 Task: Look for space in Southchase, United States from 5th September, 2023 to 13th September, 2023 for 6 adults in price range Rs.15000 to Rs.20000. Place can be entire place with 3 bedrooms having 3 beds and 3 bathrooms. Property type can be house, flat, guest house. Booking option can be shelf check-in. Required host language is English.
Action: Mouse pressed left at (486, 100)
Screenshot: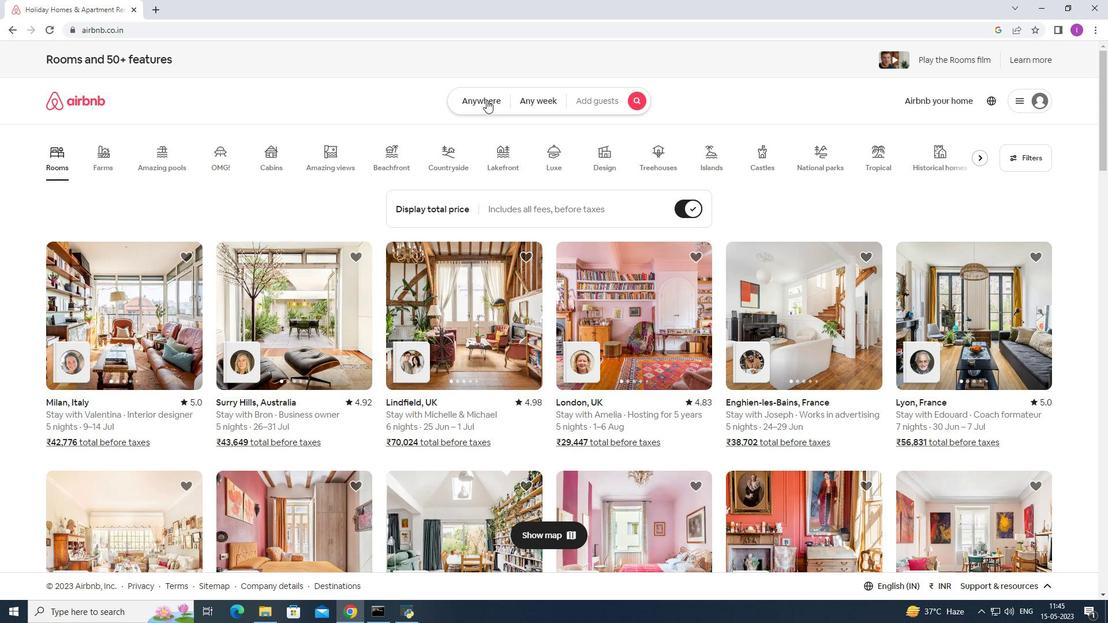 
Action: Mouse moved to (381, 149)
Screenshot: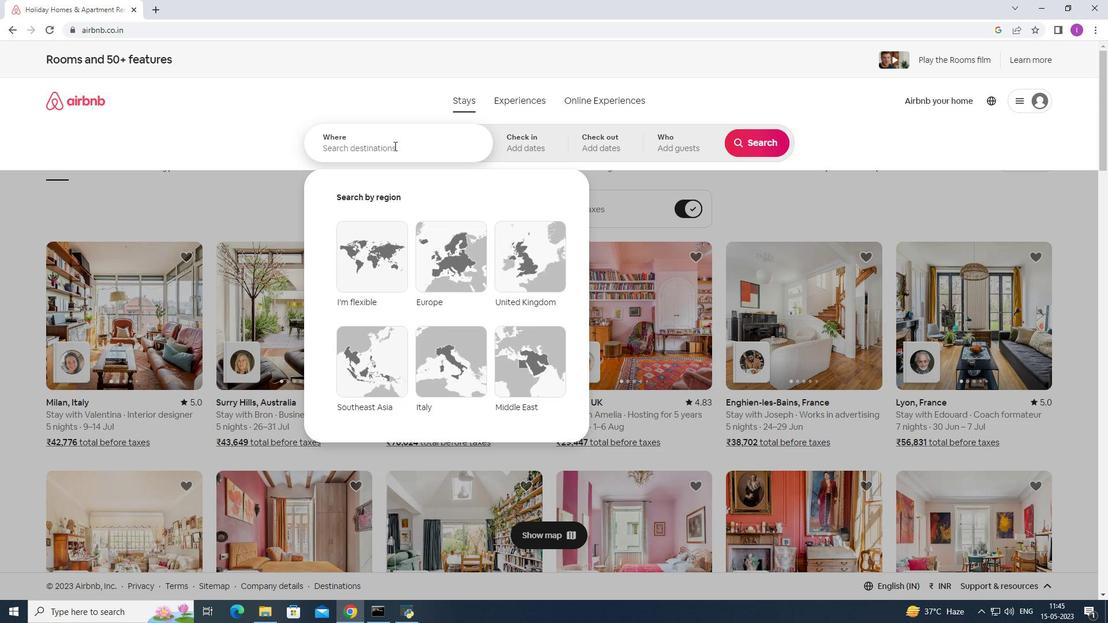 
Action: Mouse pressed left at (381, 149)
Screenshot: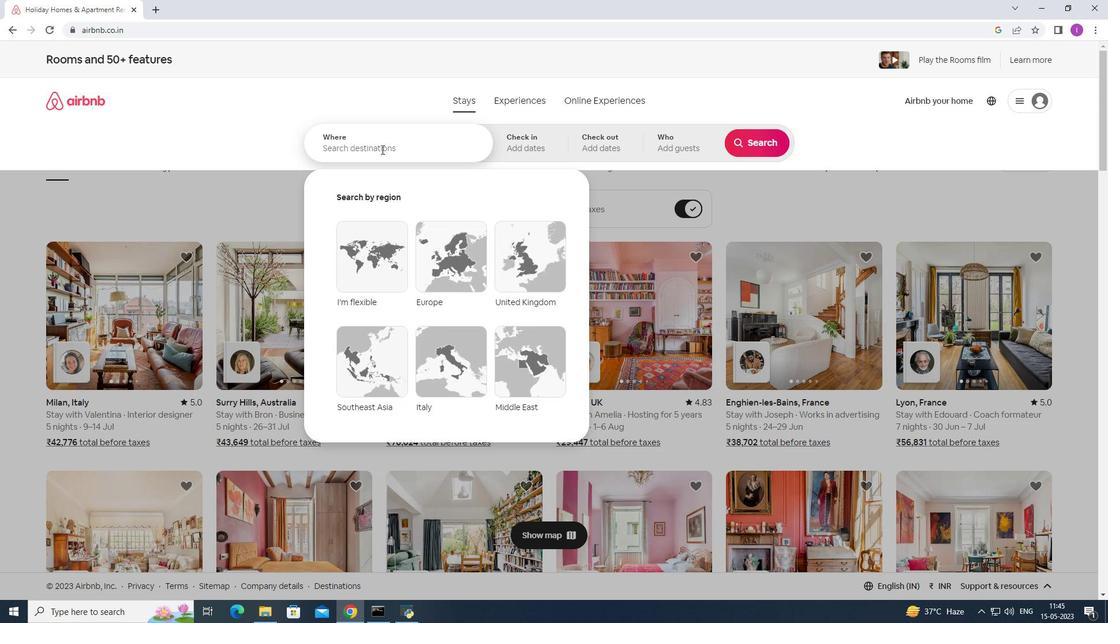 
Action: Mouse moved to (381, 150)
Screenshot: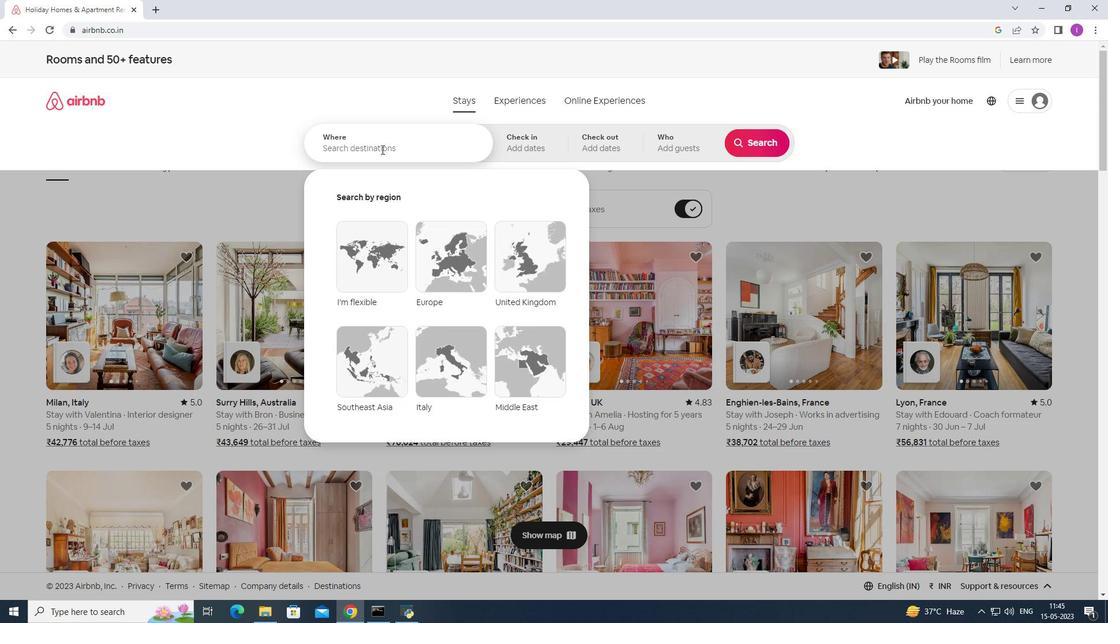 
Action: Key pressed <Key.shift>Southchasee<Key.backspace>,<Key.shift>United<Key.space>states
Screenshot: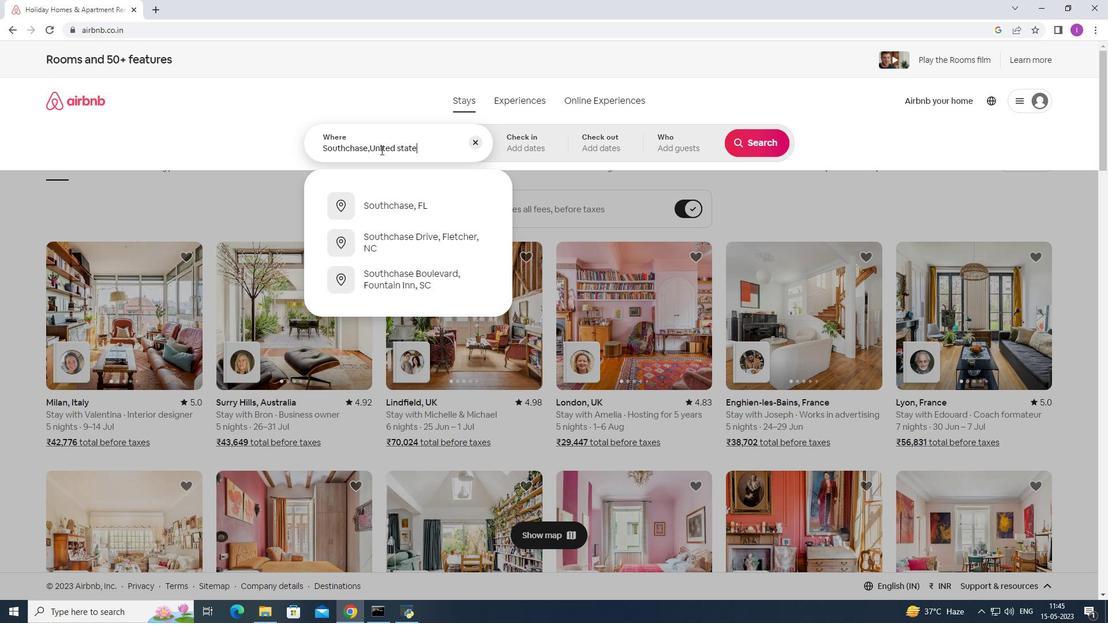 
Action: Mouse moved to (551, 152)
Screenshot: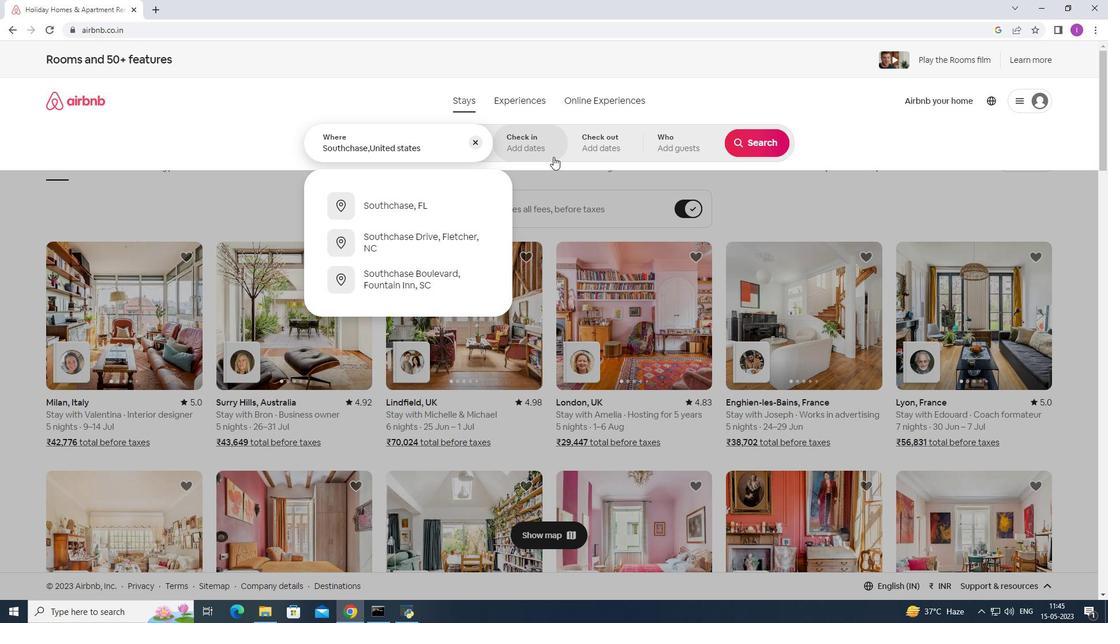
Action: Mouse pressed left at (551, 152)
Screenshot: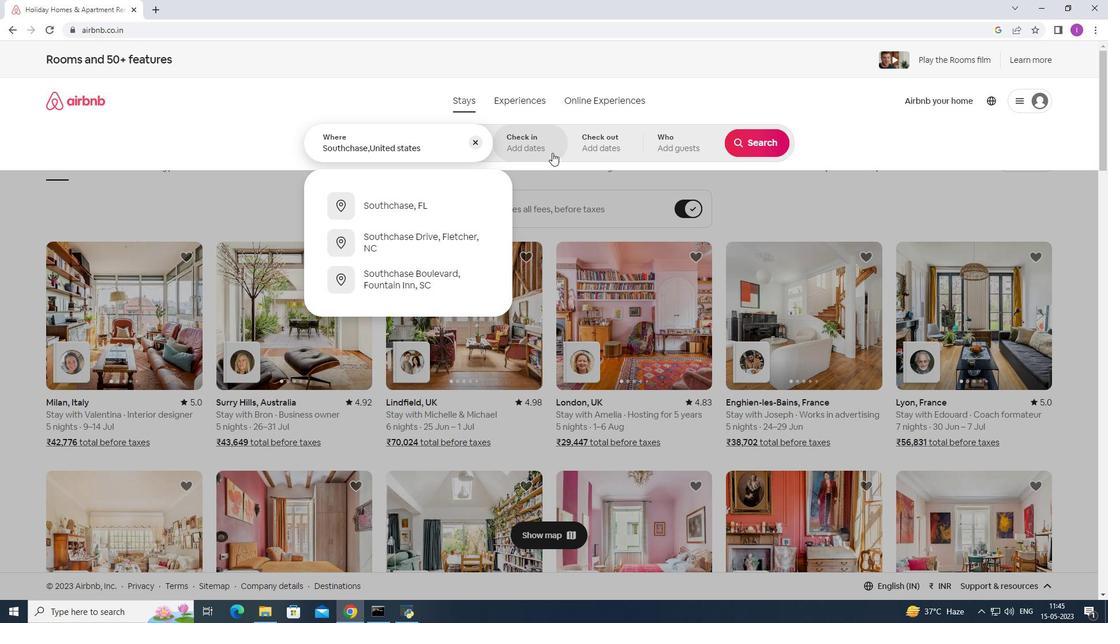 
Action: Mouse moved to (751, 235)
Screenshot: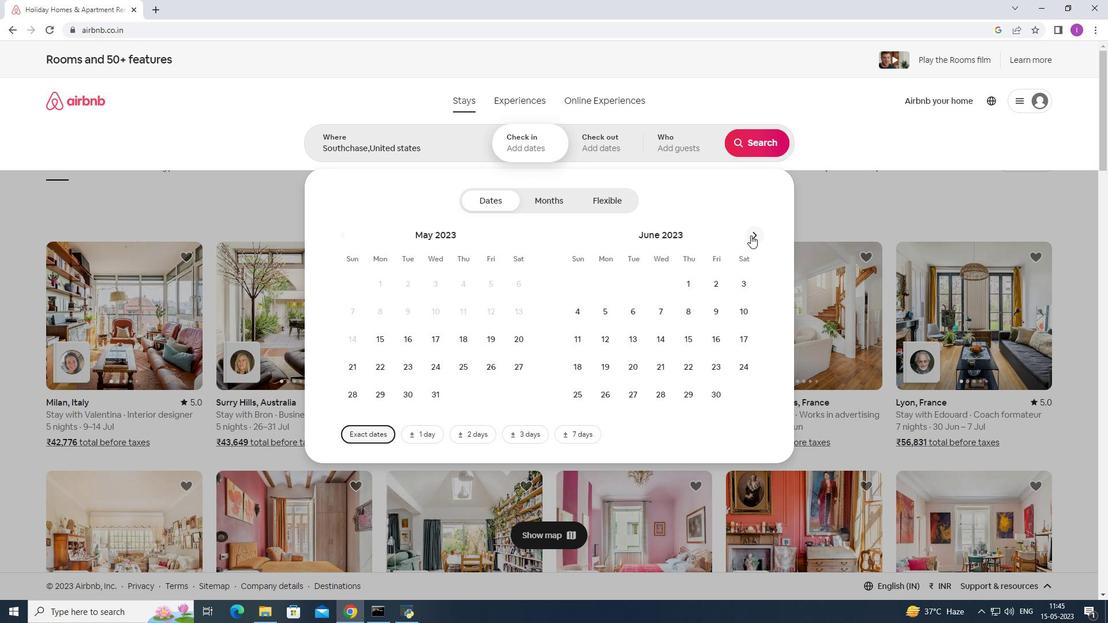 
Action: Mouse pressed left at (751, 235)
Screenshot: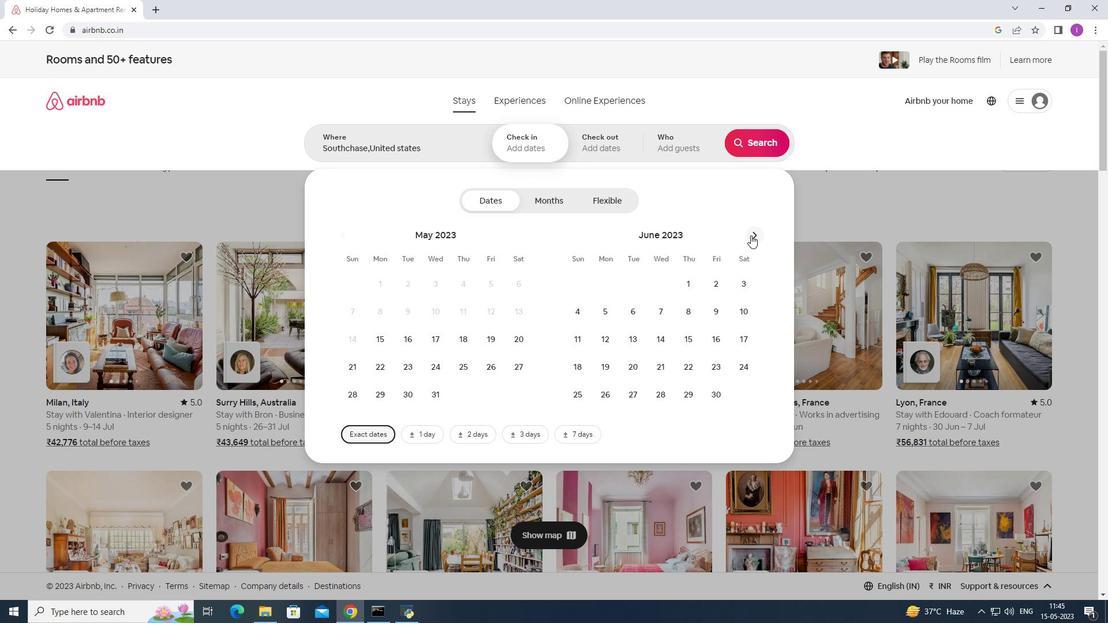 
Action: Mouse moved to (751, 235)
Screenshot: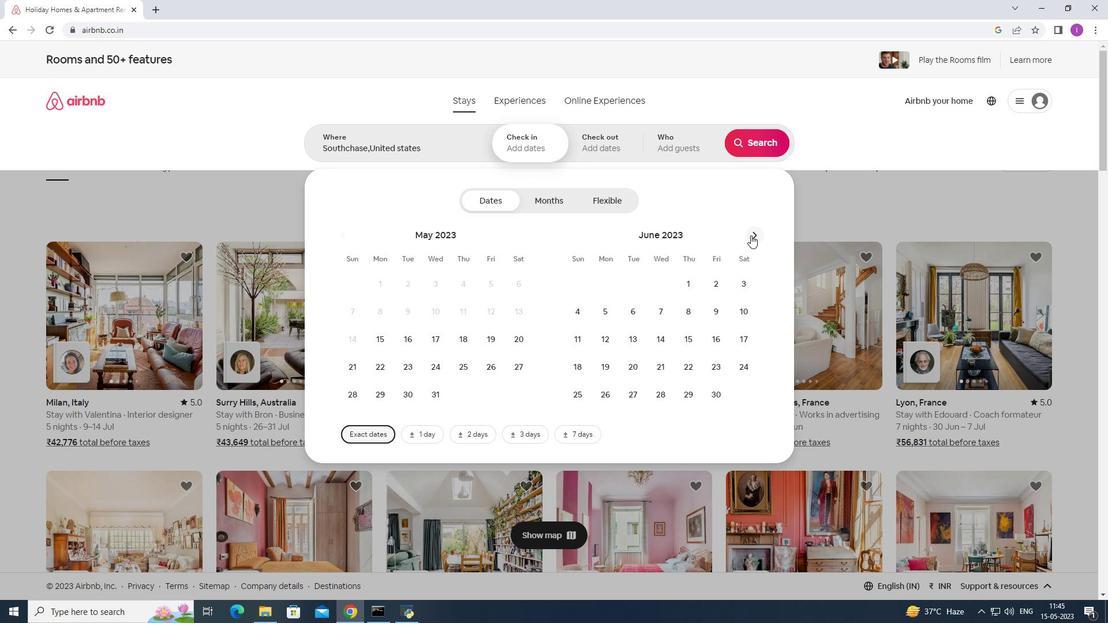 
Action: Mouse pressed left at (751, 235)
Screenshot: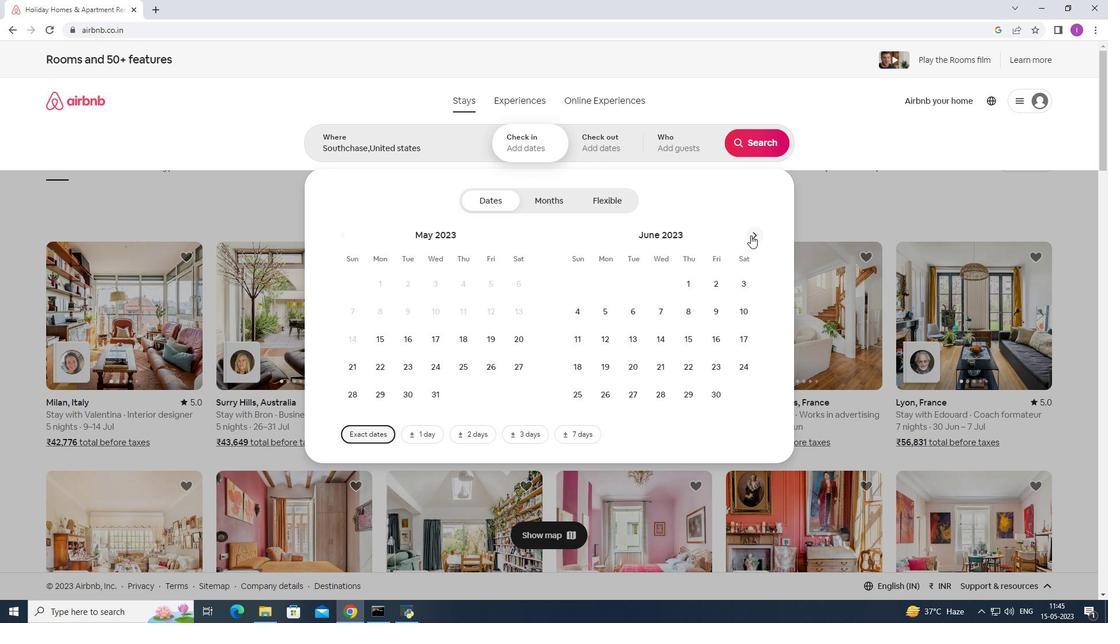 
Action: Mouse pressed left at (751, 235)
Screenshot: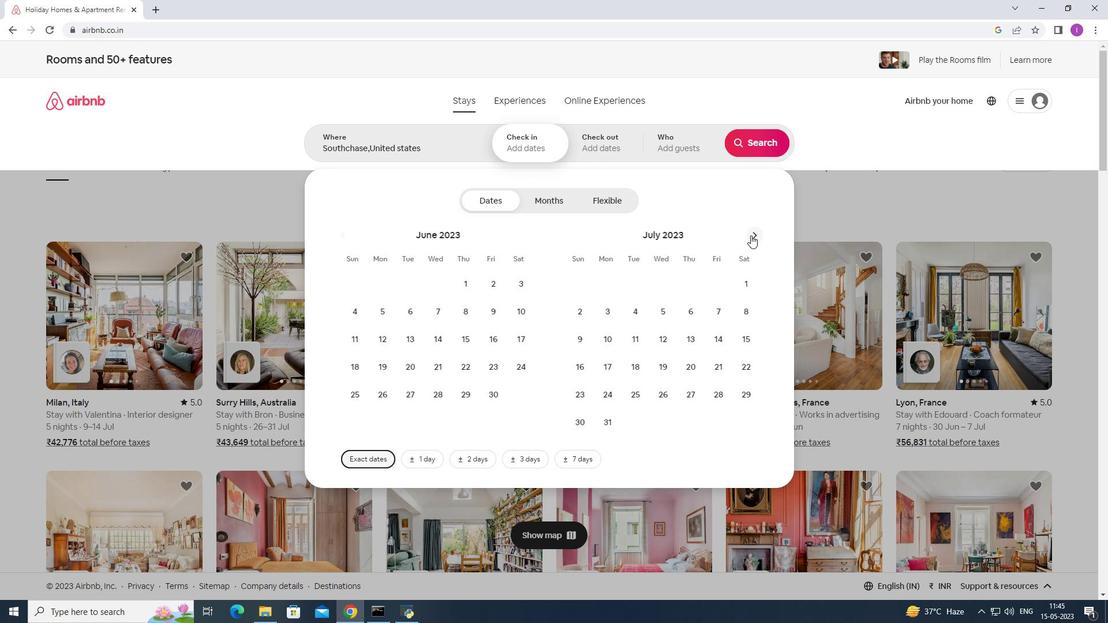 
Action: Mouse moved to (633, 313)
Screenshot: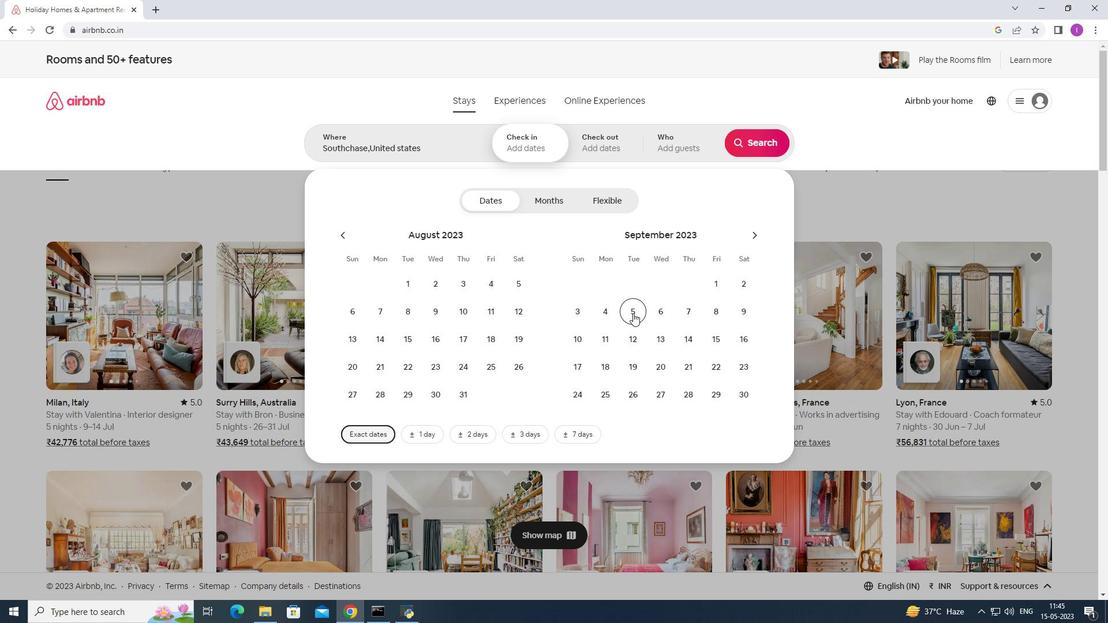 
Action: Mouse pressed left at (633, 313)
Screenshot: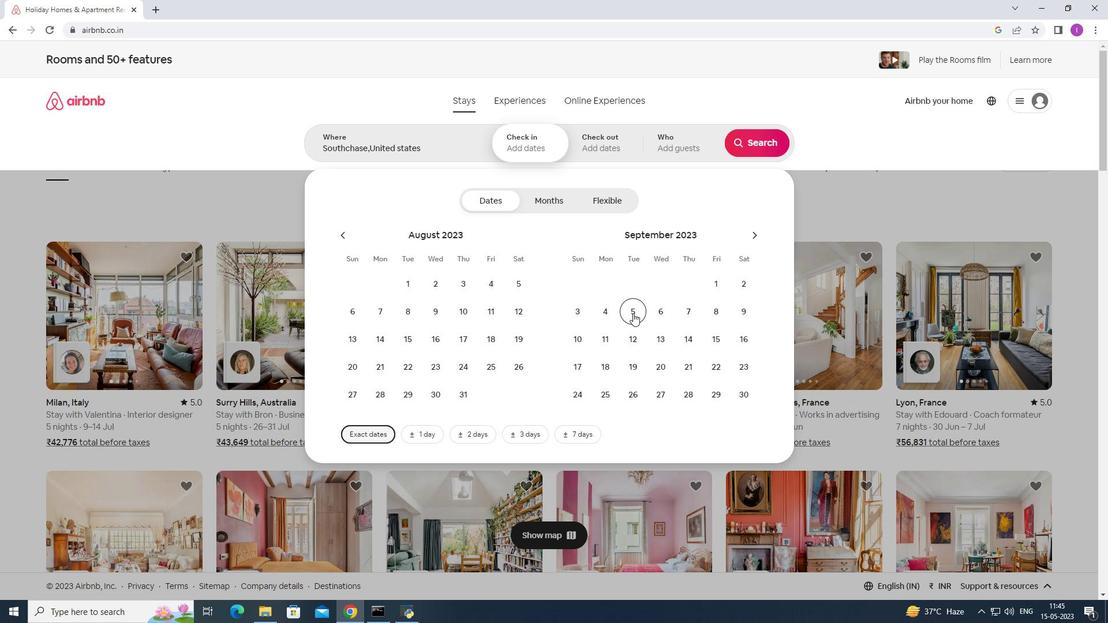
Action: Mouse moved to (659, 338)
Screenshot: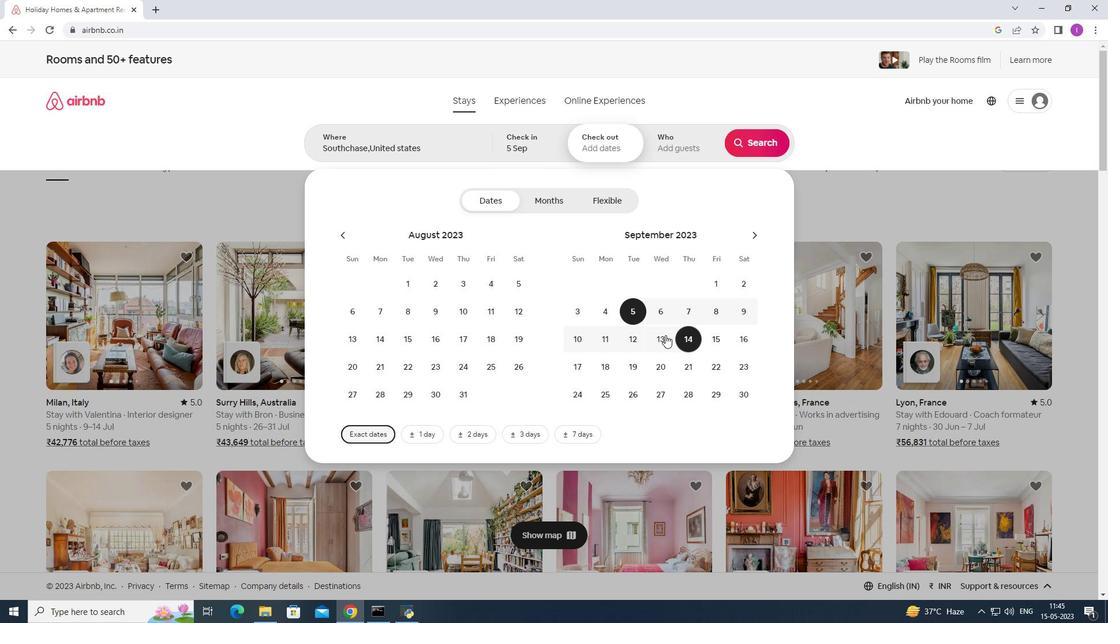 
Action: Mouse pressed left at (659, 338)
Screenshot: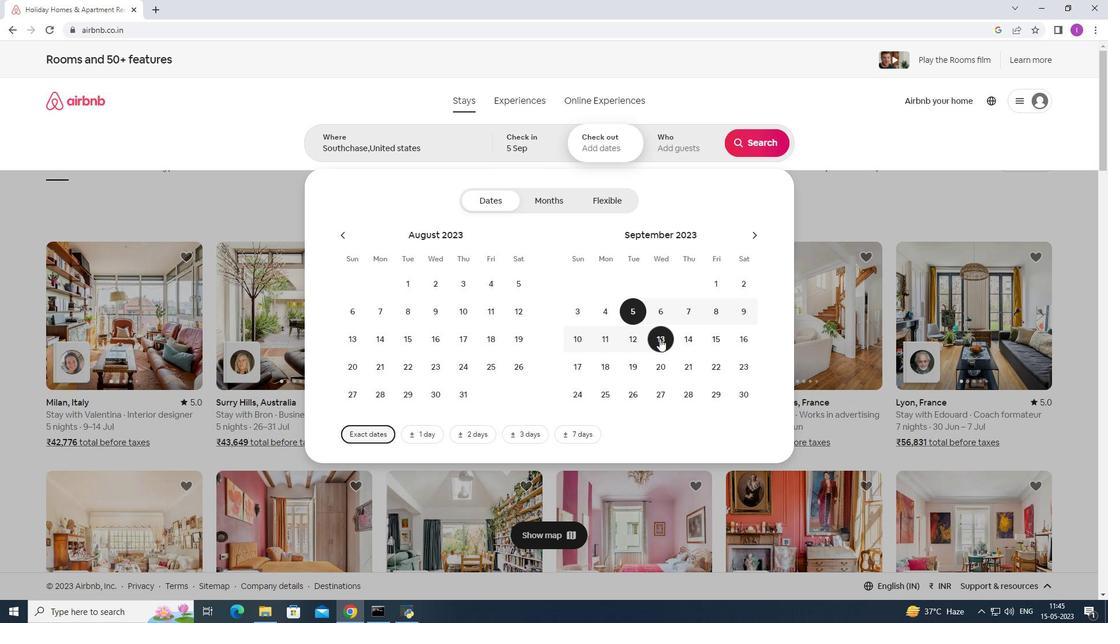 
Action: Mouse moved to (696, 151)
Screenshot: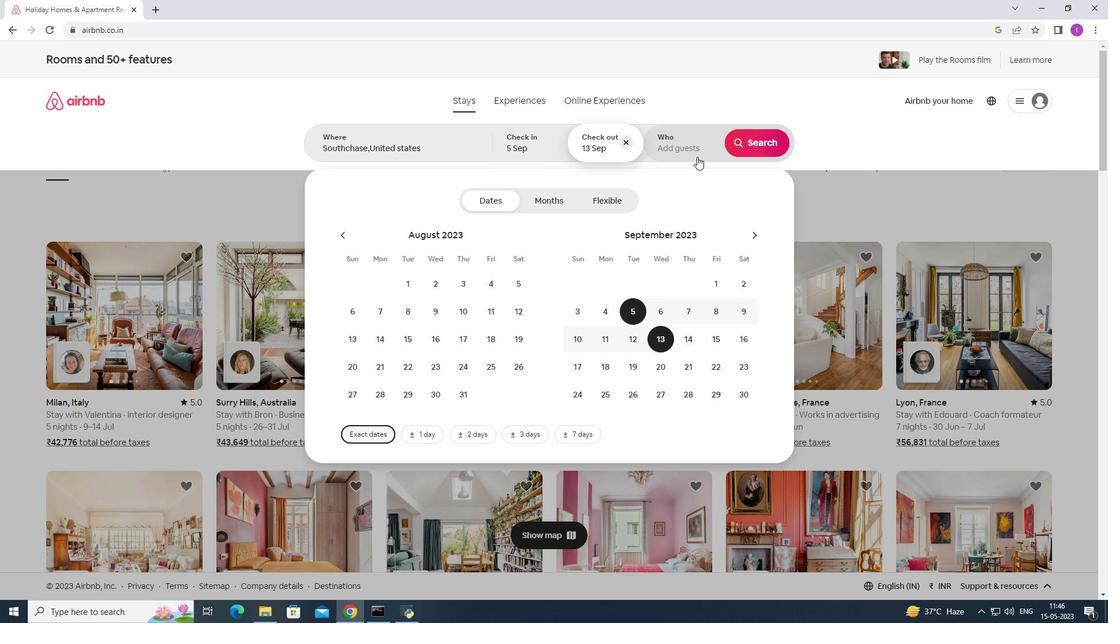 
Action: Mouse pressed left at (696, 151)
Screenshot: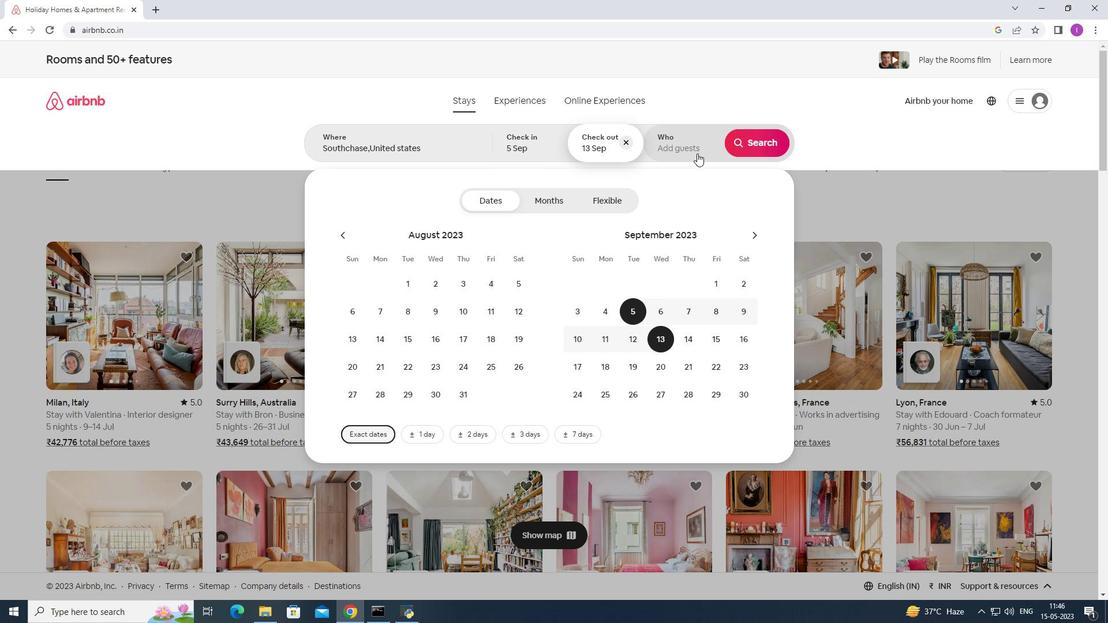 
Action: Mouse moved to (760, 198)
Screenshot: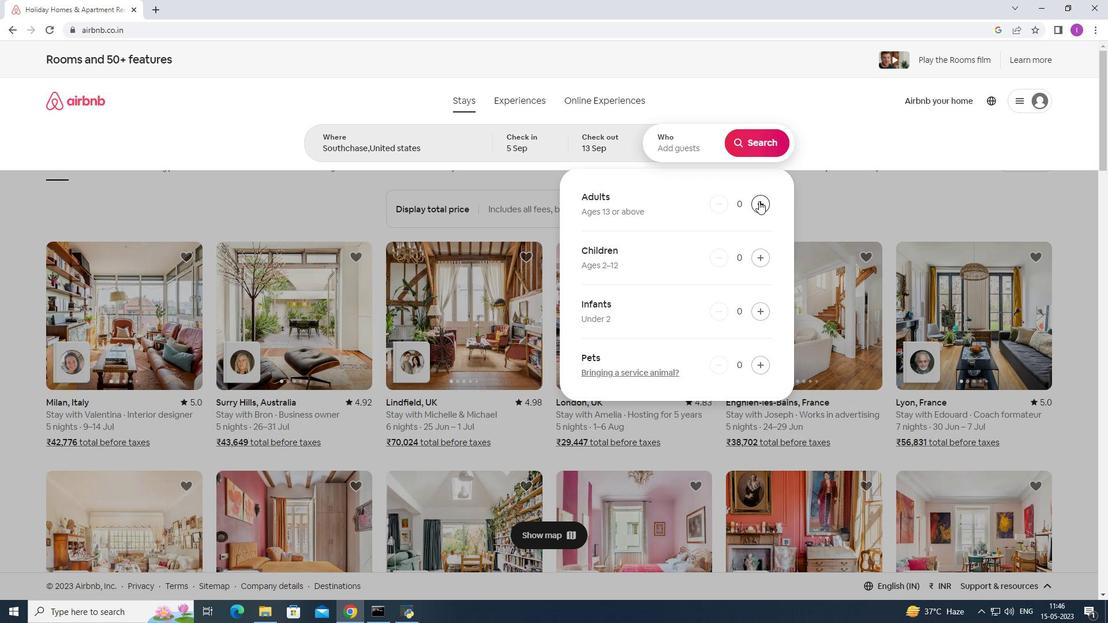 
Action: Mouse pressed left at (760, 198)
Screenshot: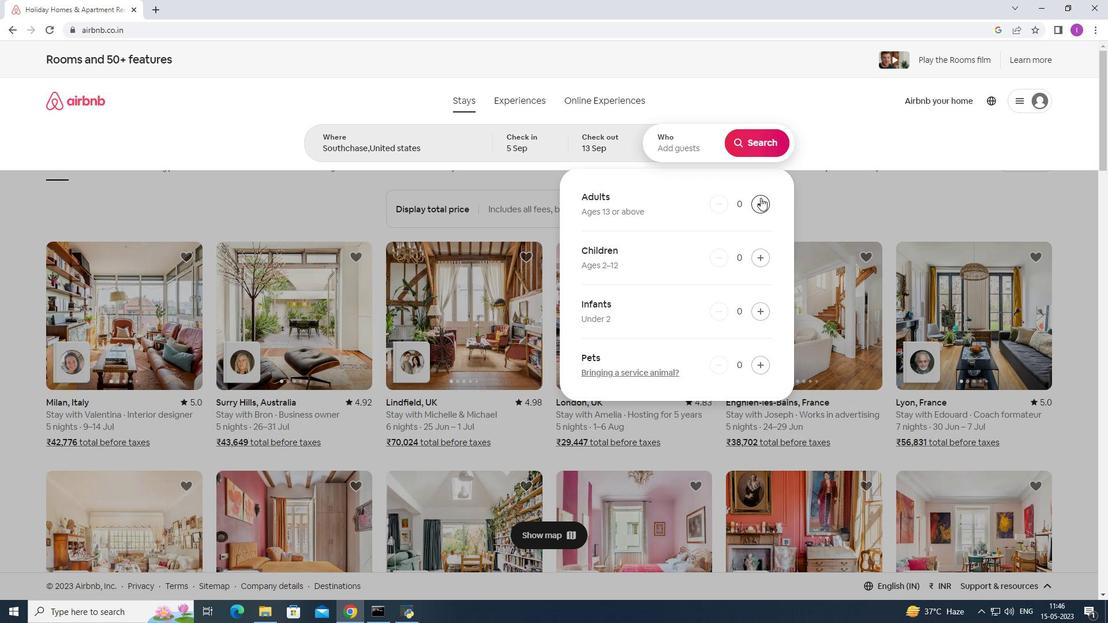 
Action: Mouse pressed left at (760, 198)
Screenshot: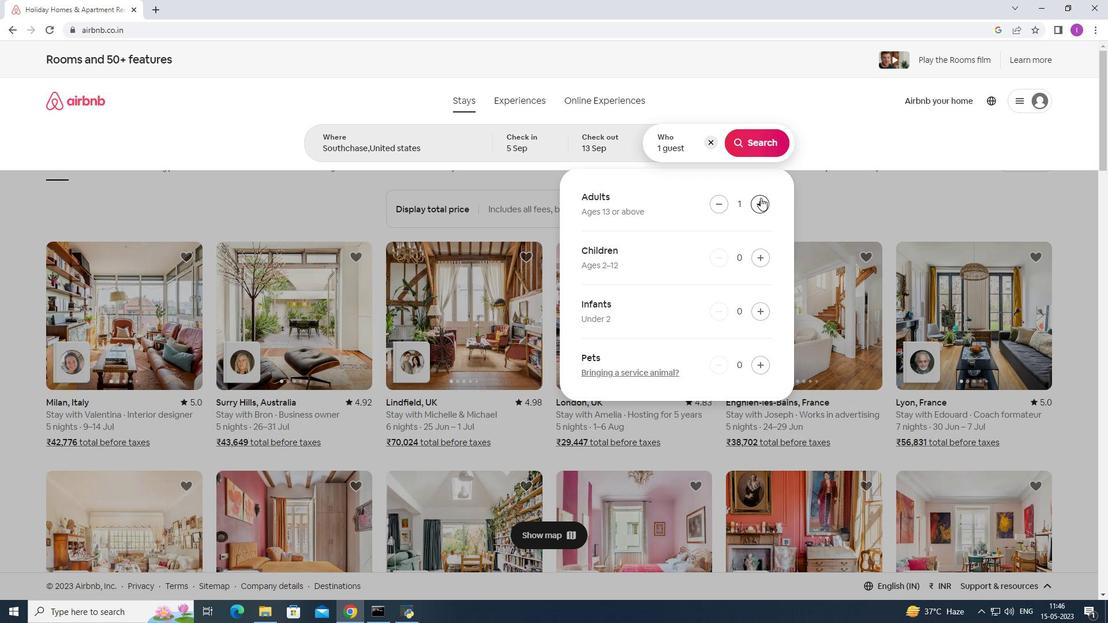 
Action: Mouse pressed left at (760, 198)
Screenshot: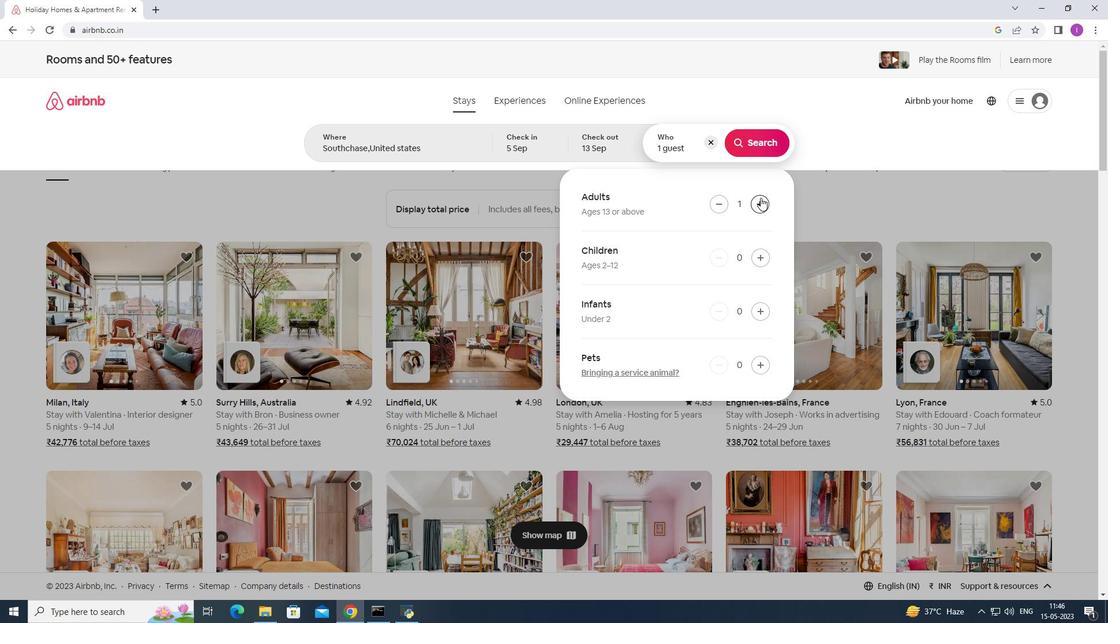 
Action: Mouse pressed left at (760, 198)
Screenshot: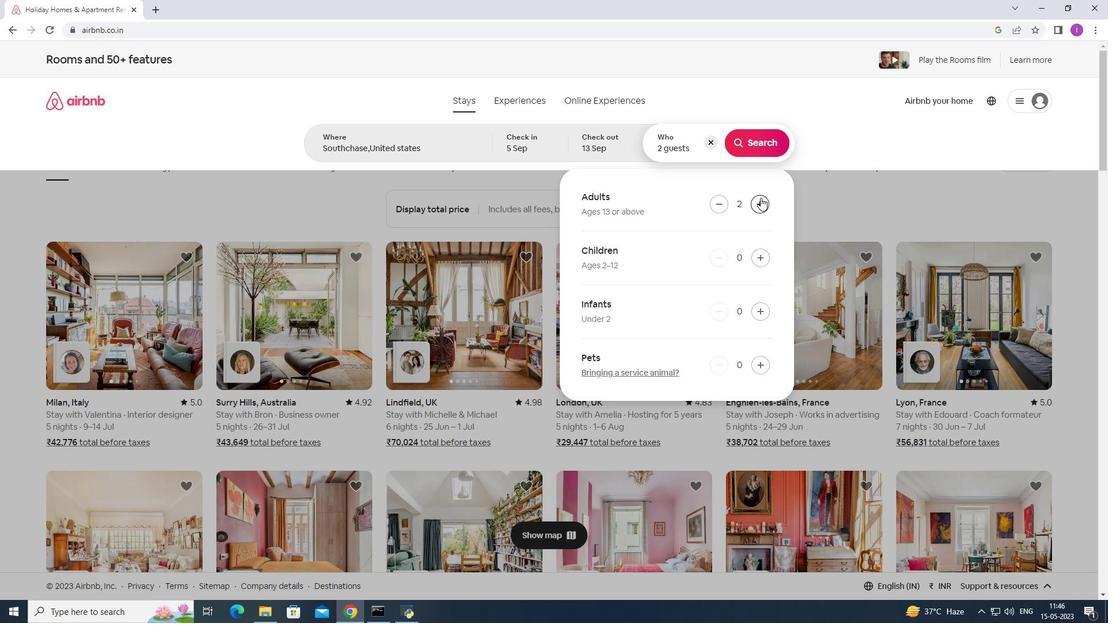 
Action: Mouse pressed left at (760, 198)
Screenshot: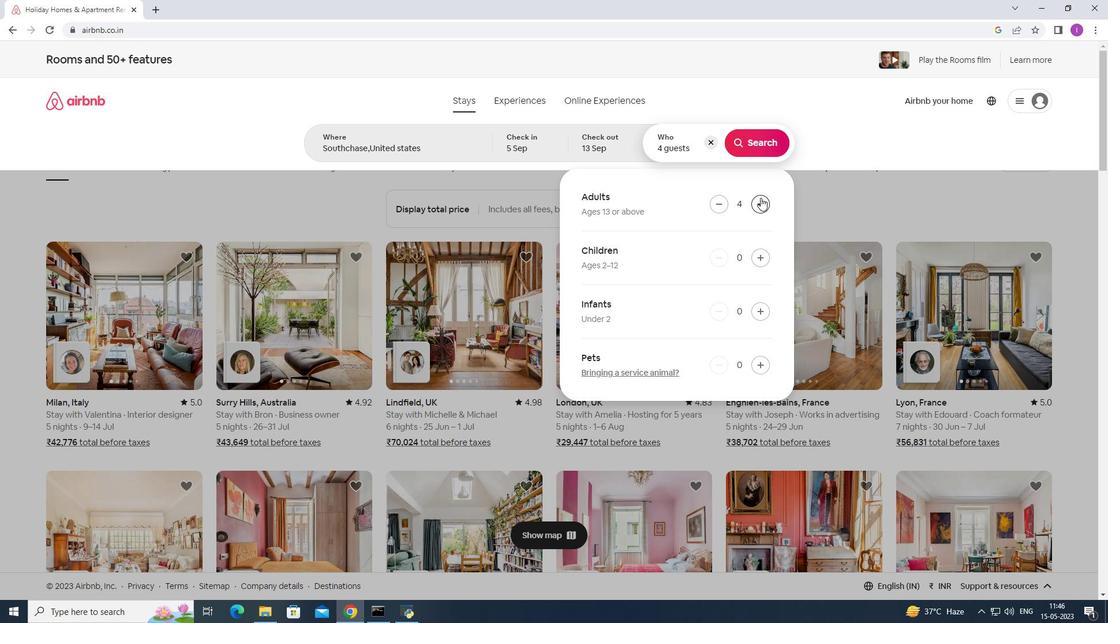 
Action: Mouse pressed left at (760, 198)
Screenshot: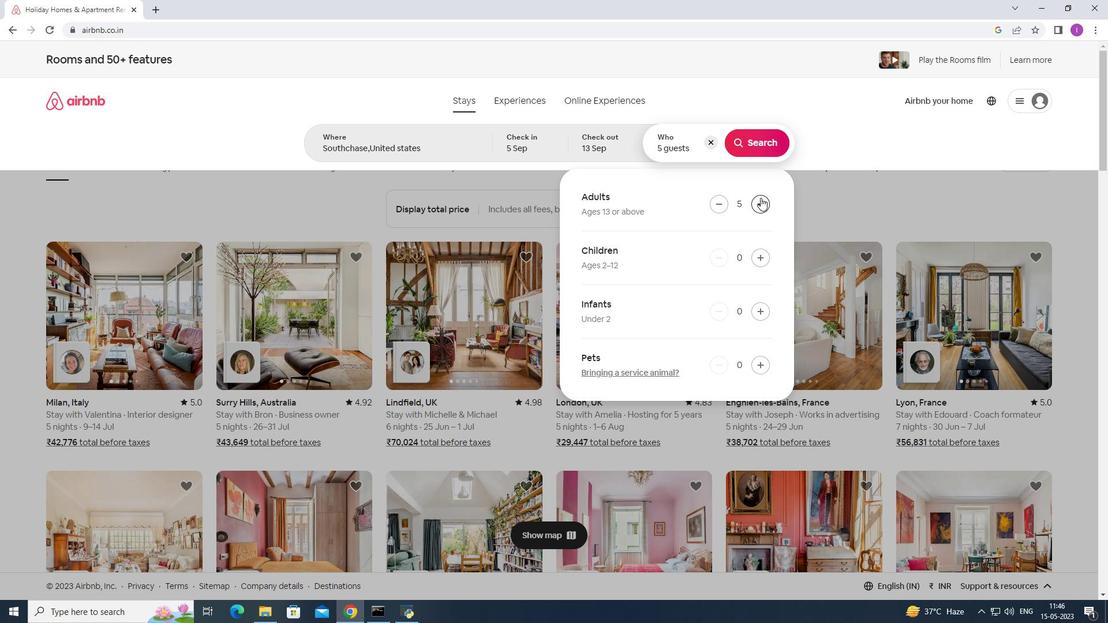 
Action: Mouse moved to (763, 141)
Screenshot: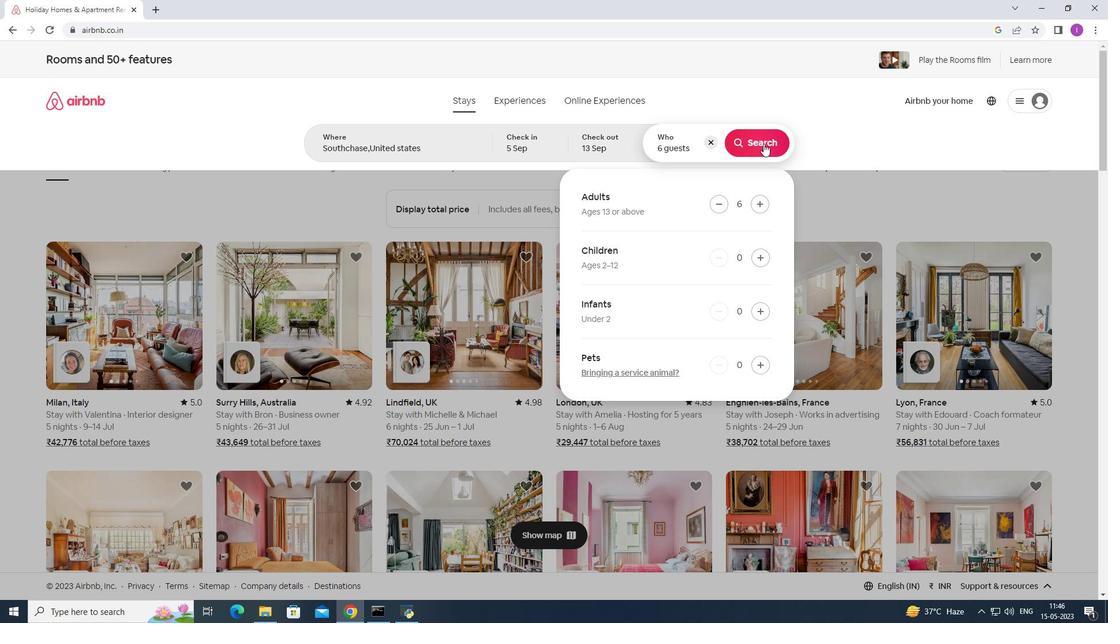 
Action: Mouse pressed left at (763, 141)
Screenshot: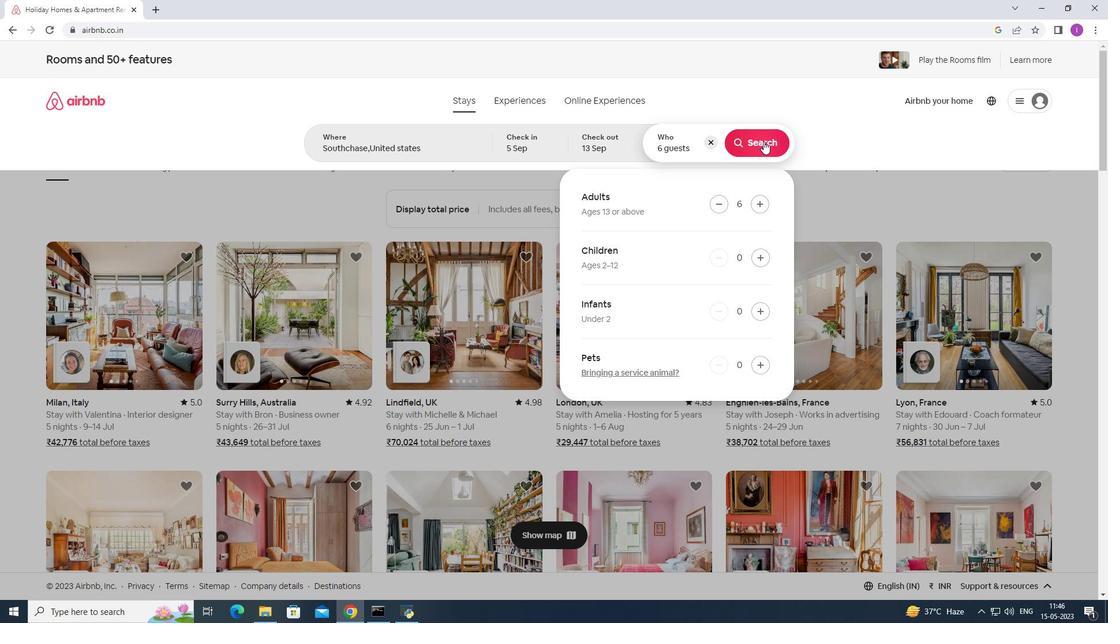 
Action: Mouse moved to (1056, 114)
Screenshot: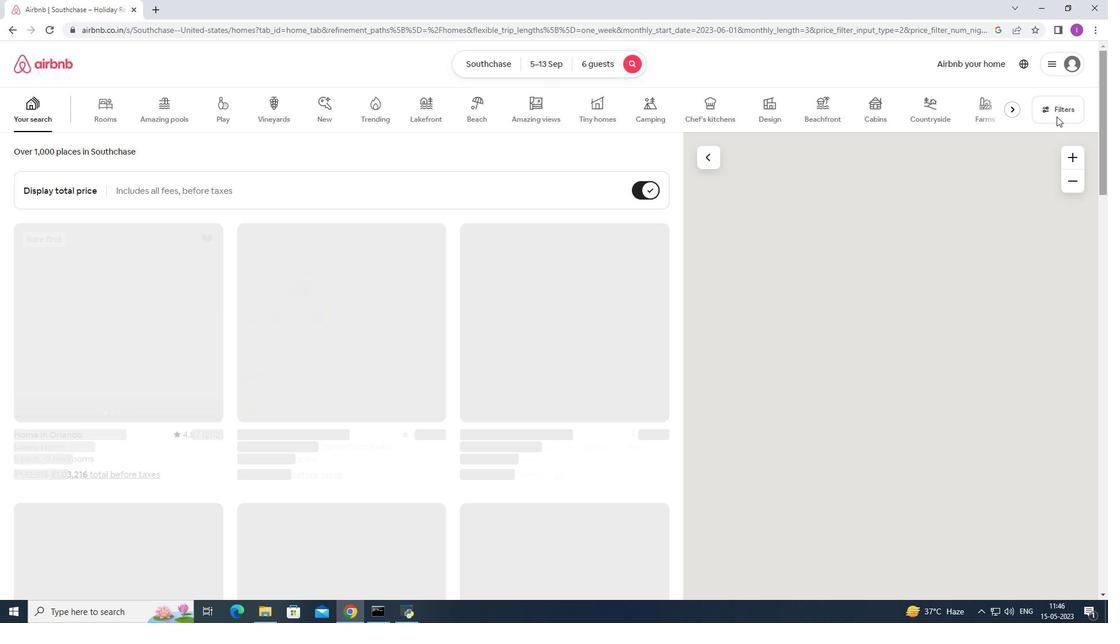 
Action: Mouse pressed left at (1056, 114)
Screenshot: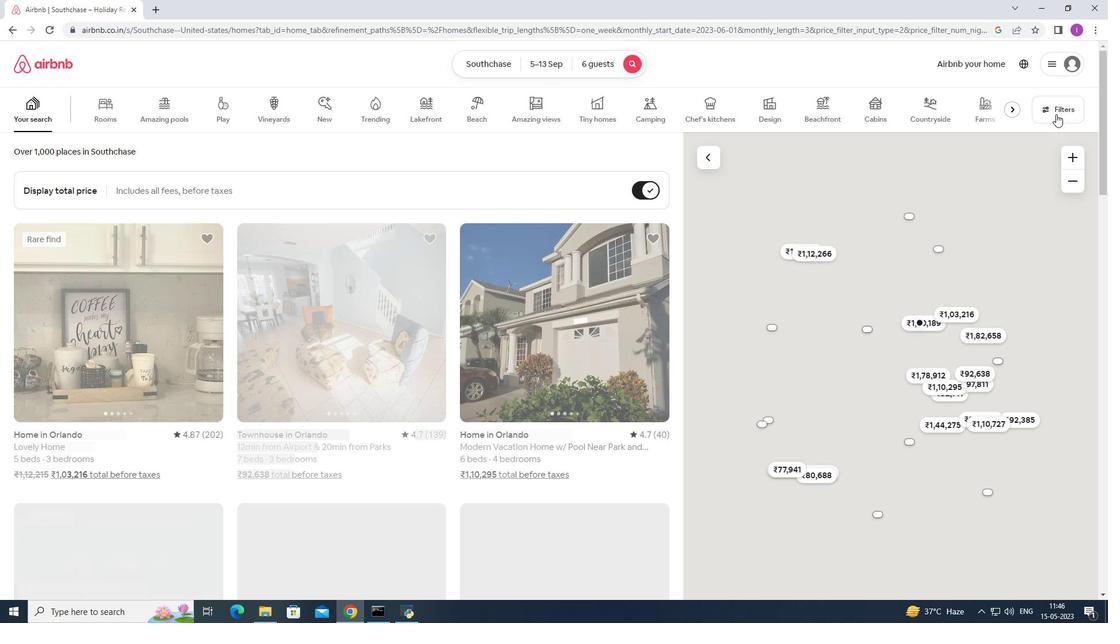 
Action: Mouse moved to (632, 399)
Screenshot: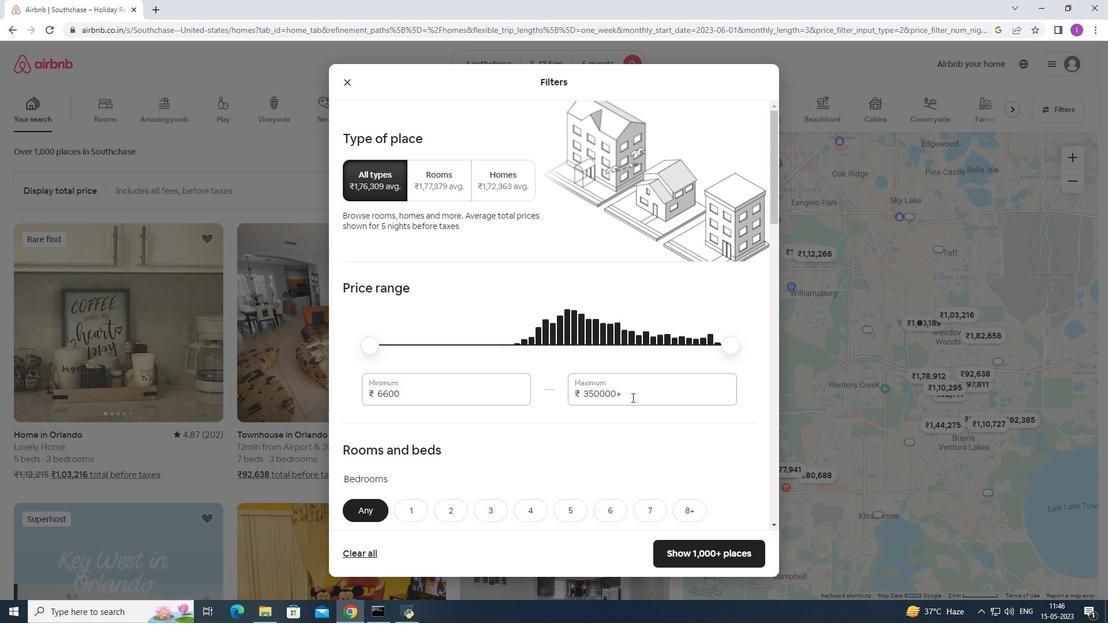 
Action: Mouse pressed left at (632, 399)
Screenshot: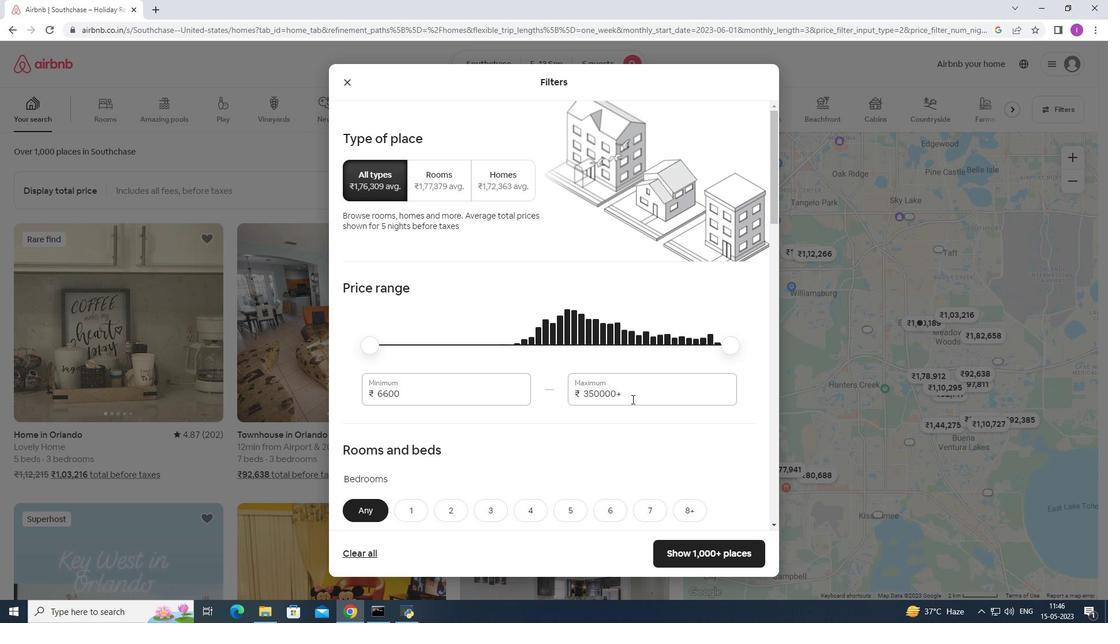 
Action: Mouse moved to (561, 392)
Screenshot: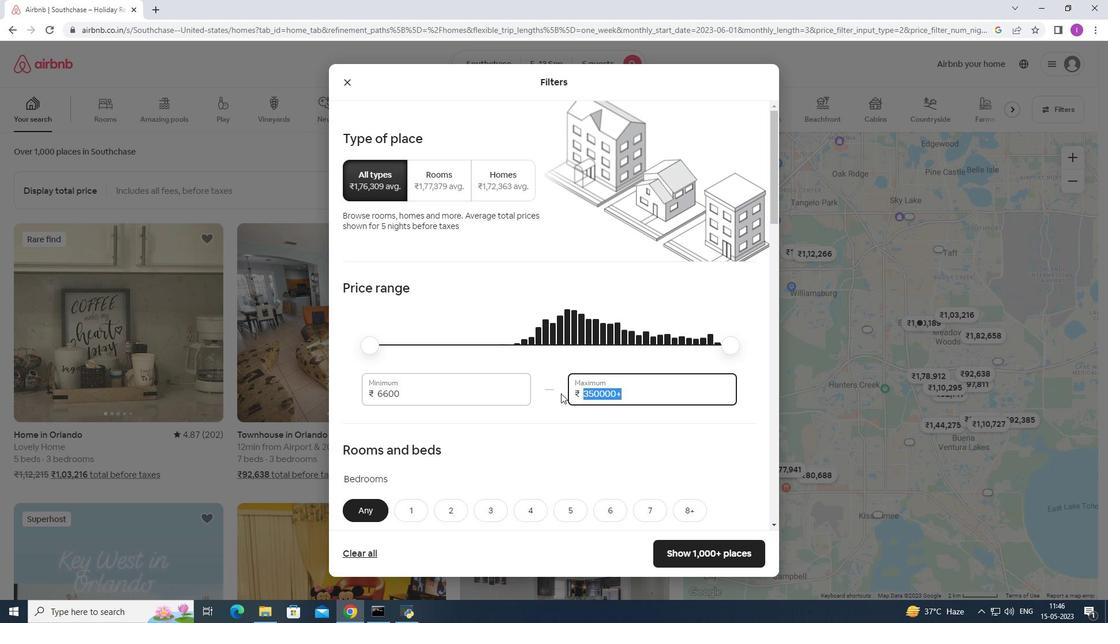 
Action: Key pressed 20000
Screenshot: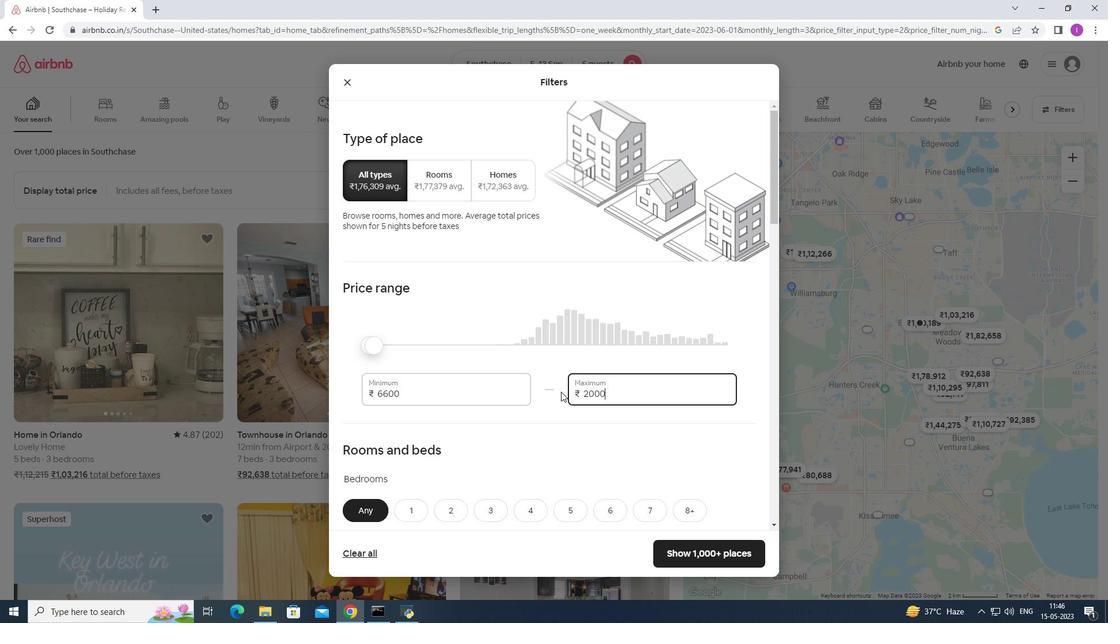
Action: Mouse moved to (424, 396)
Screenshot: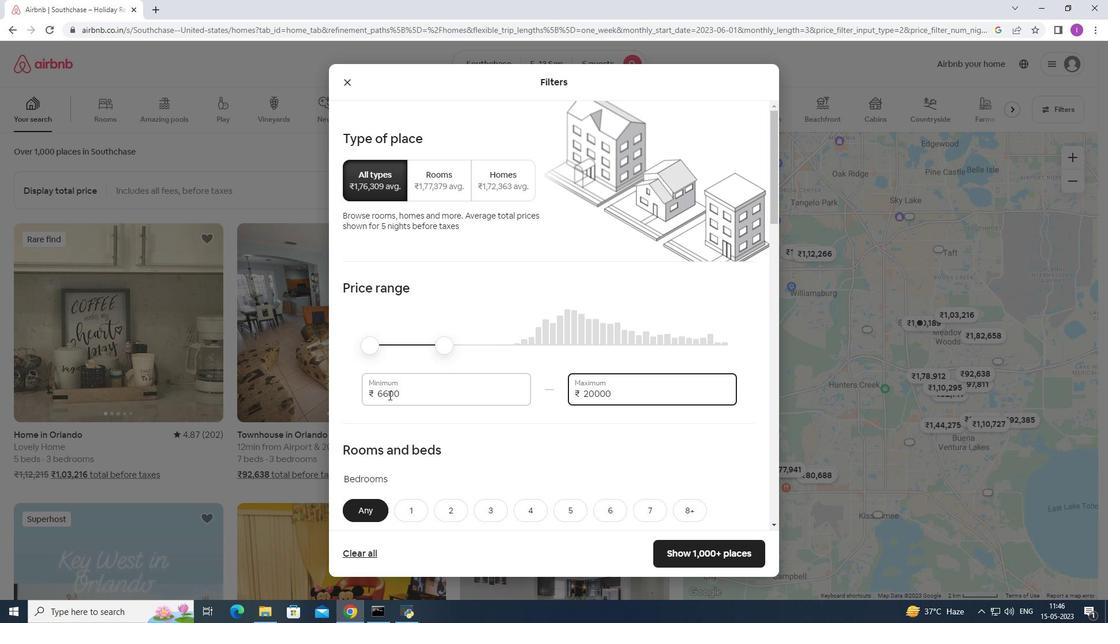 
Action: Mouse pressed left at (424, 396)
Screenshot: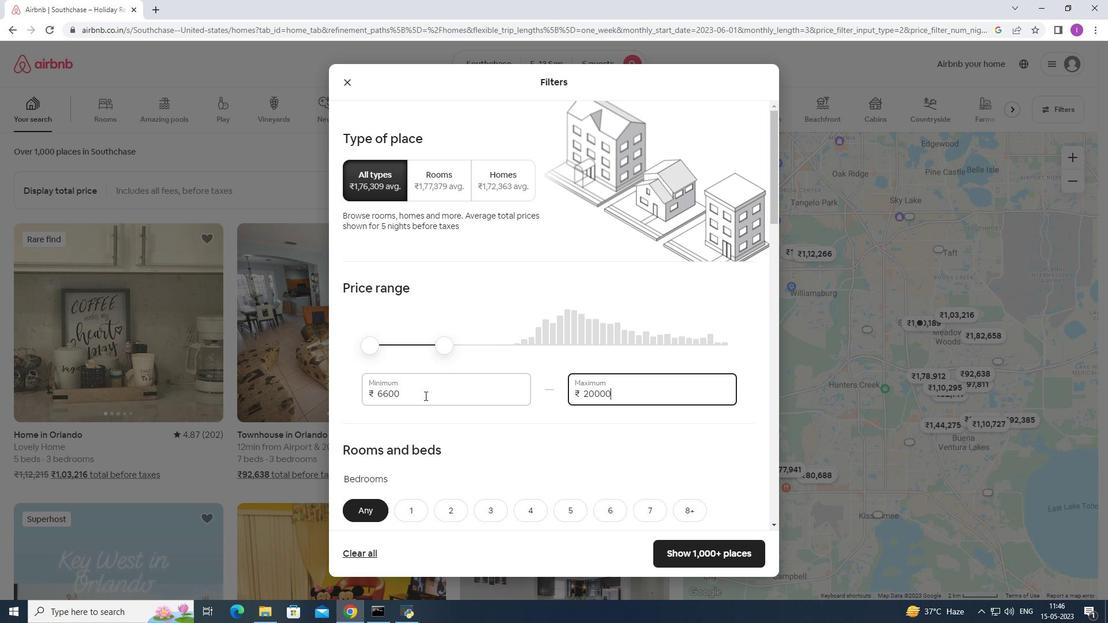 
Action: Mouse moved to (376, 396)
Screenshot: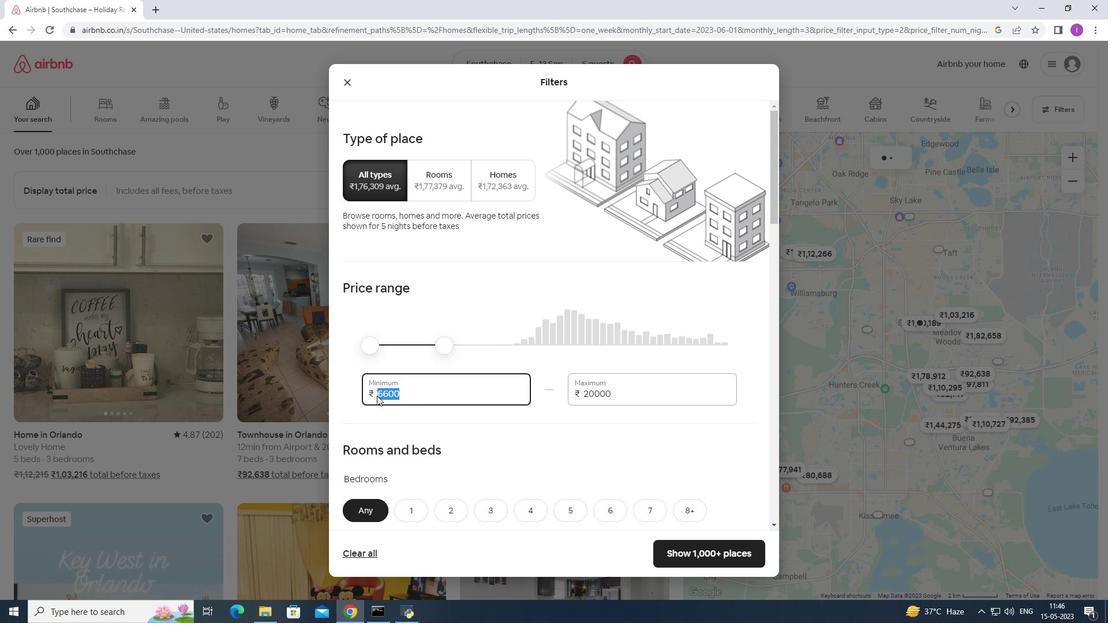 
Action: Key pressed 15000
Screenshot: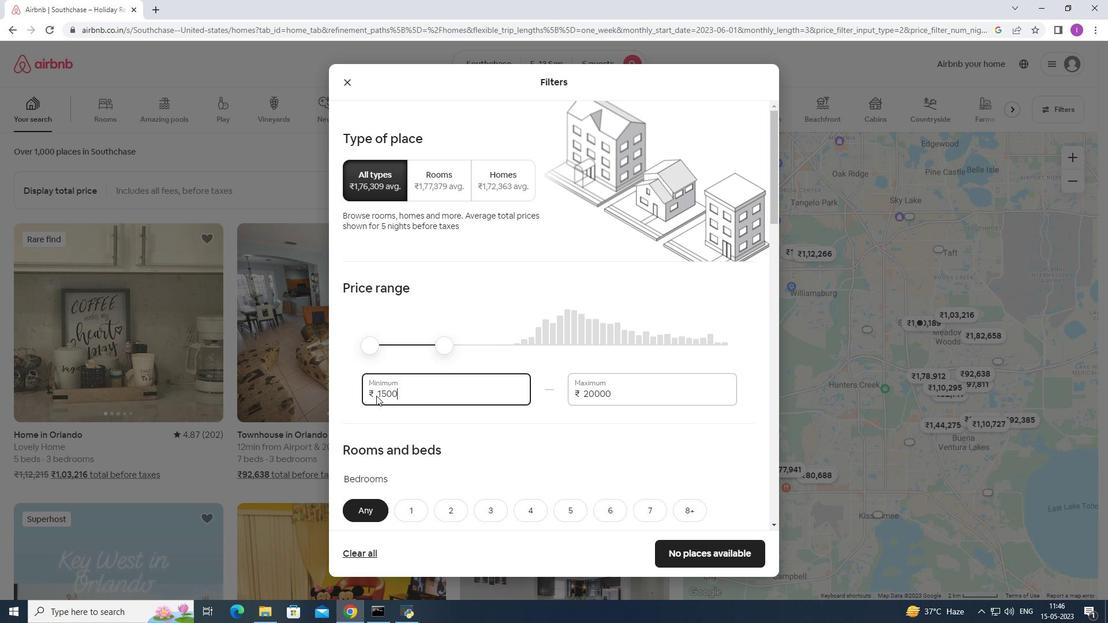 
Action: Mouse moved to (489, 418)
Screenshot: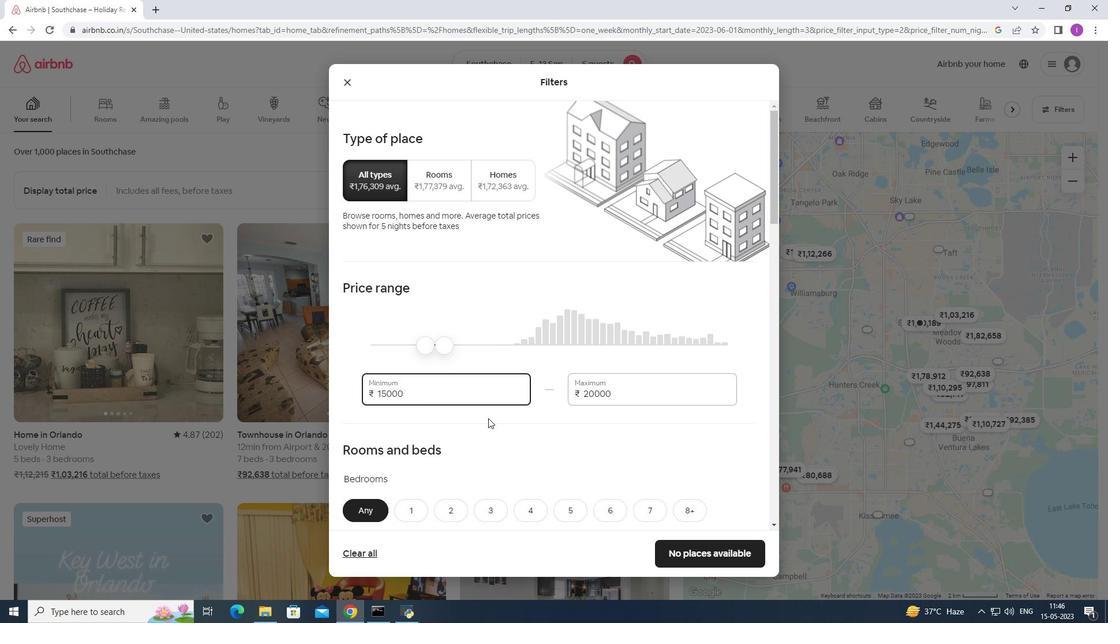 
Action: Mouse scrolled (489, 417) with delta (0, 0)
Screenshot: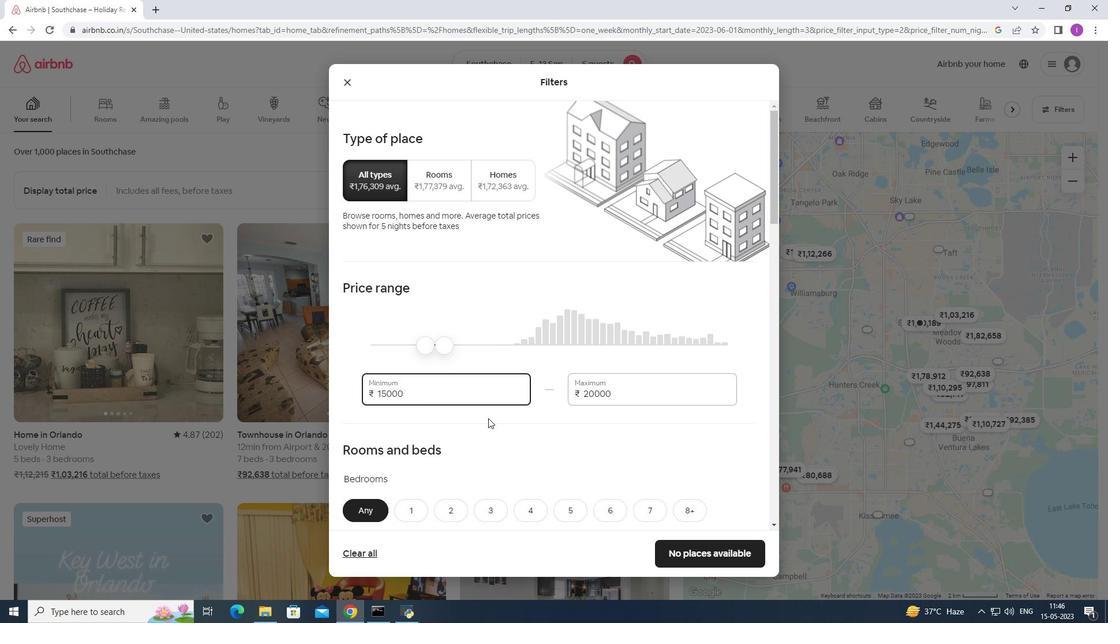 
Action: Mouse scrolled (489, 417) with delta (0, 0)
Screenshot: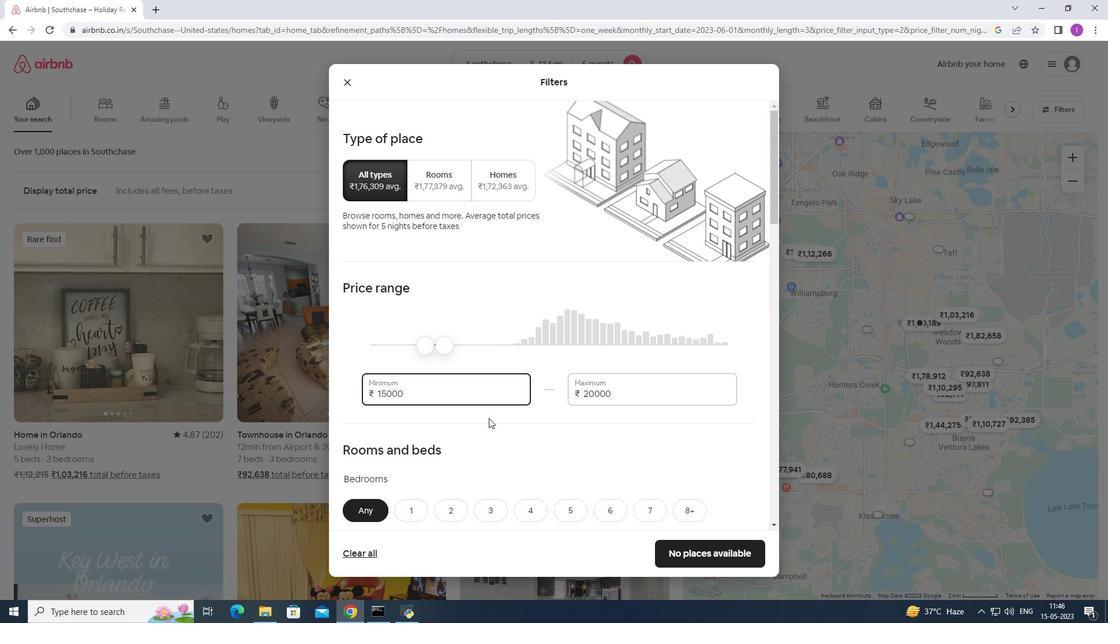 
Action: Mouse scrolled (489, 417) with delta (0, 0)
Screenshot: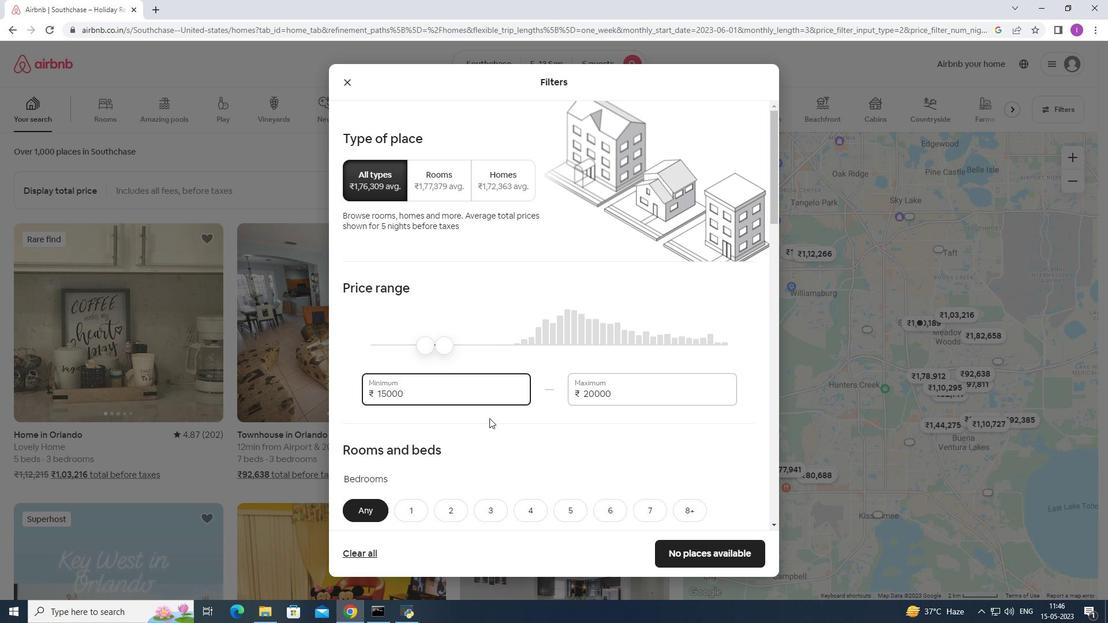 
Action: Mouse moved to (495, 339)
Screenshot: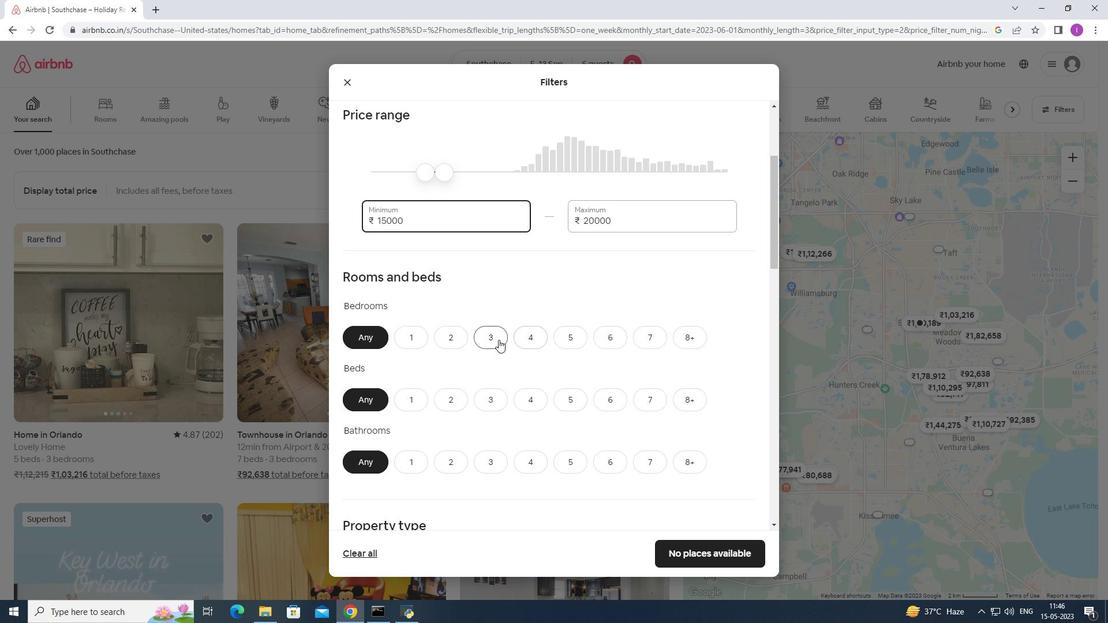 
Action: Mouse pressed left at (495, 339)
Screenshot: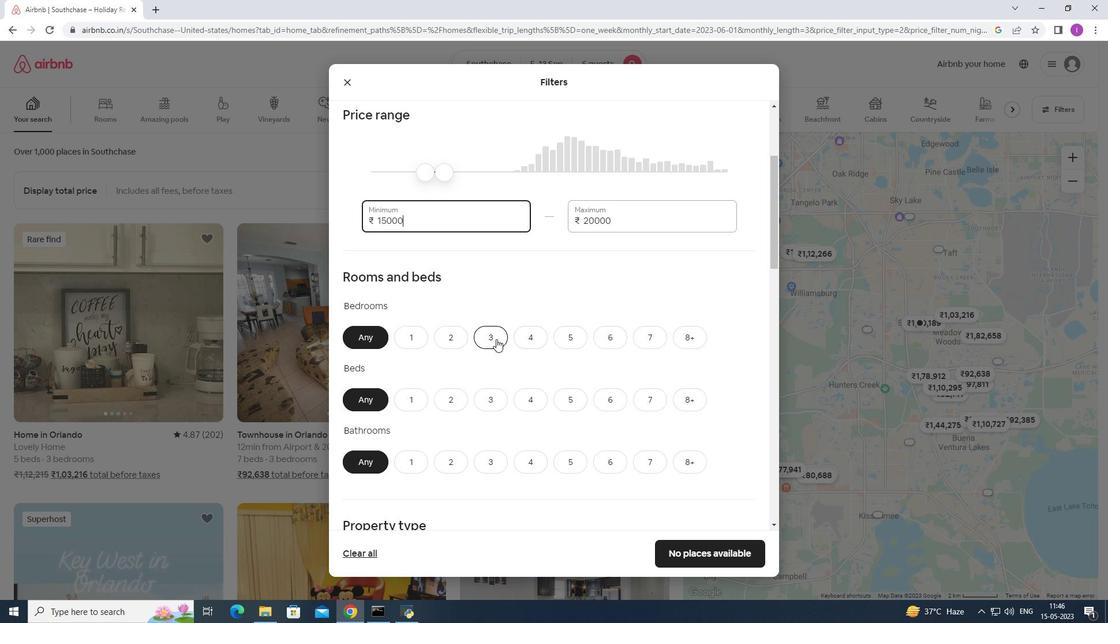 
Action: Mouse moved to (490, 400)
Screenshot: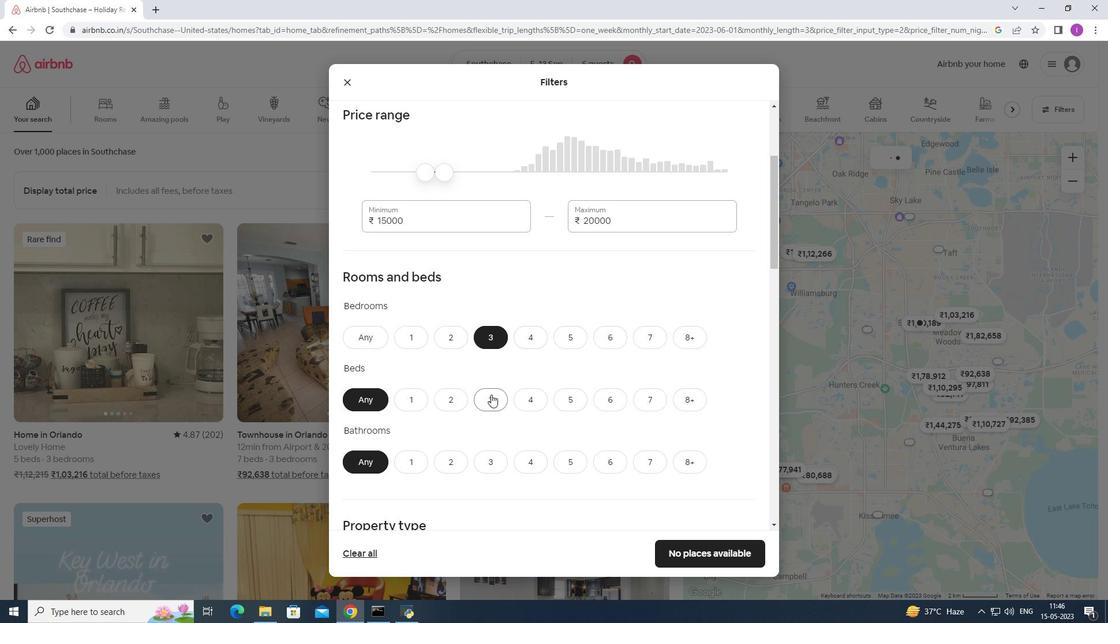 
Action: Mouse pressed left at (490, 400)
Screenshot: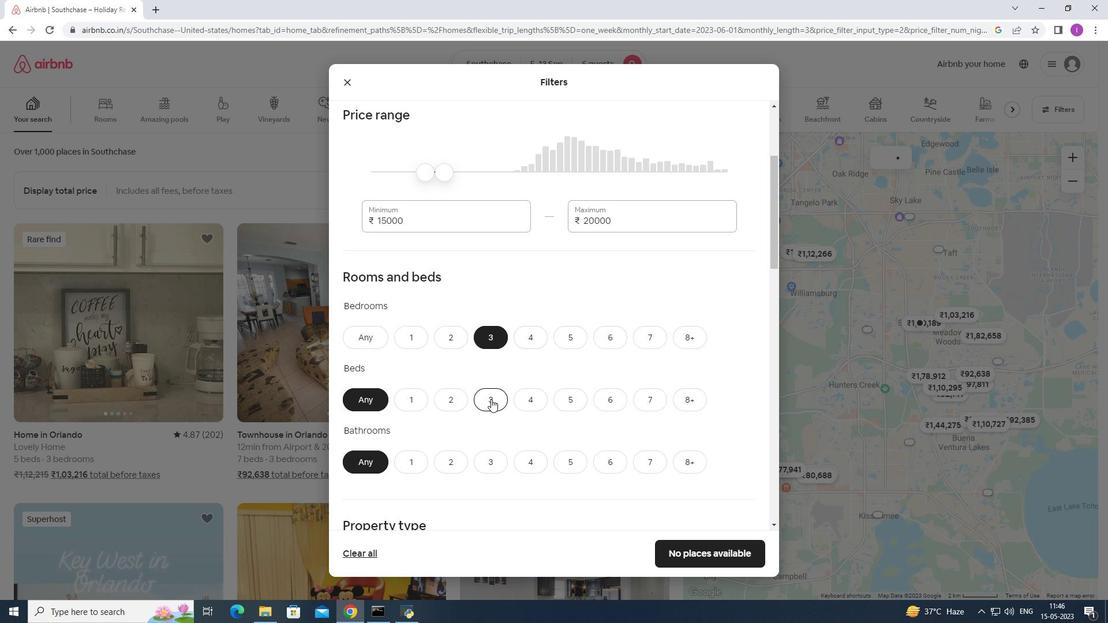 
Action: Mouse moved to (479, 461)
Screenshot: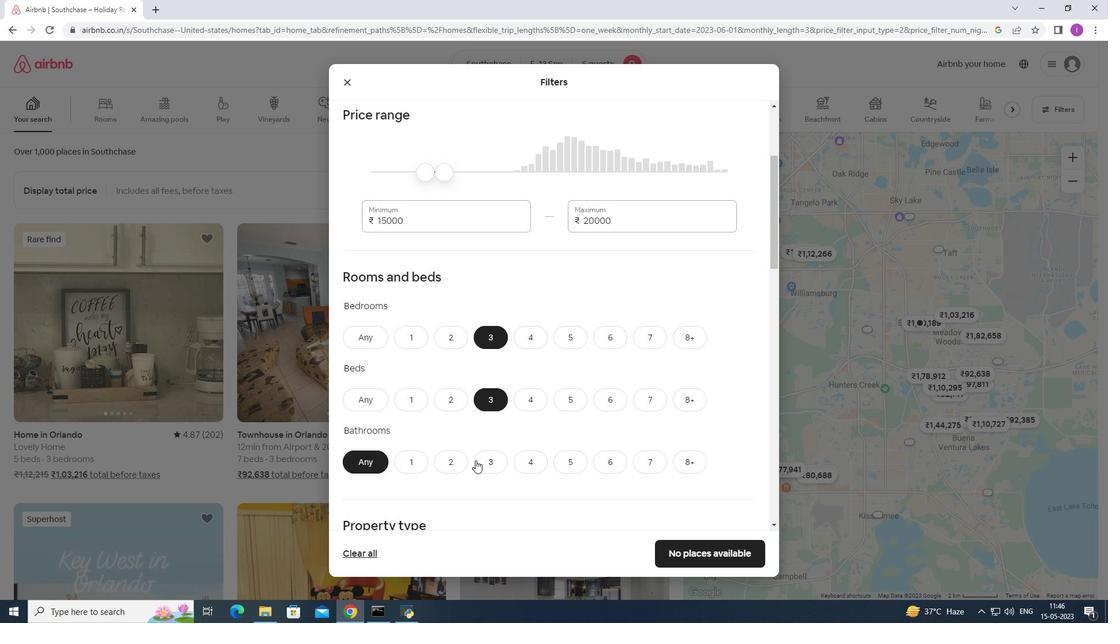 
Action: Mouse pressed left at (479, 461)
Screenshot: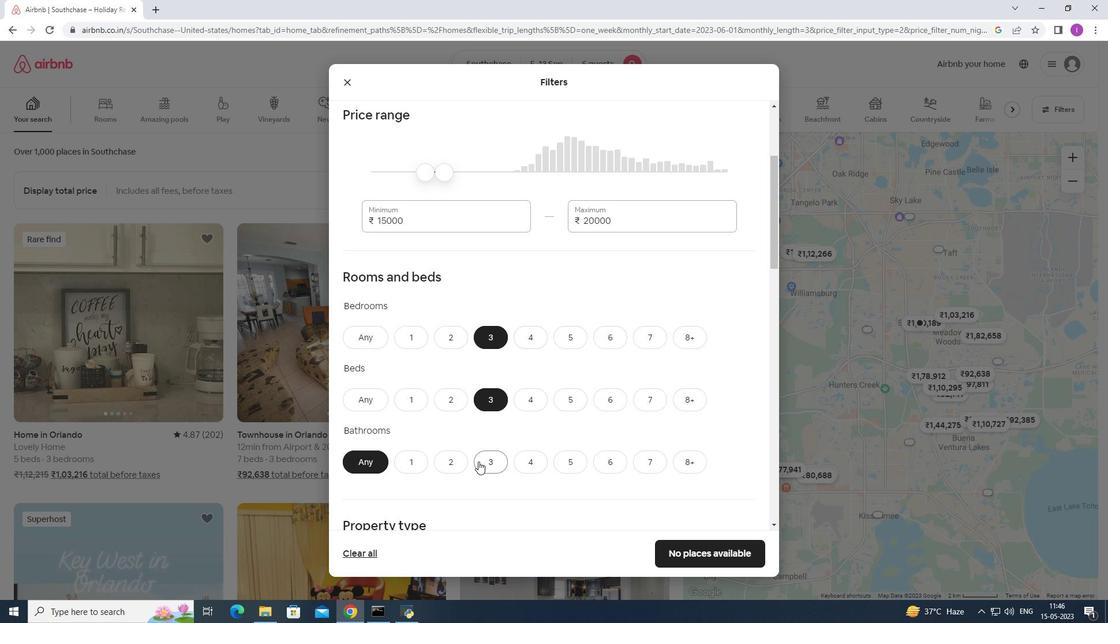 
Action: Mouse moved to (475, 380)
Screenshot: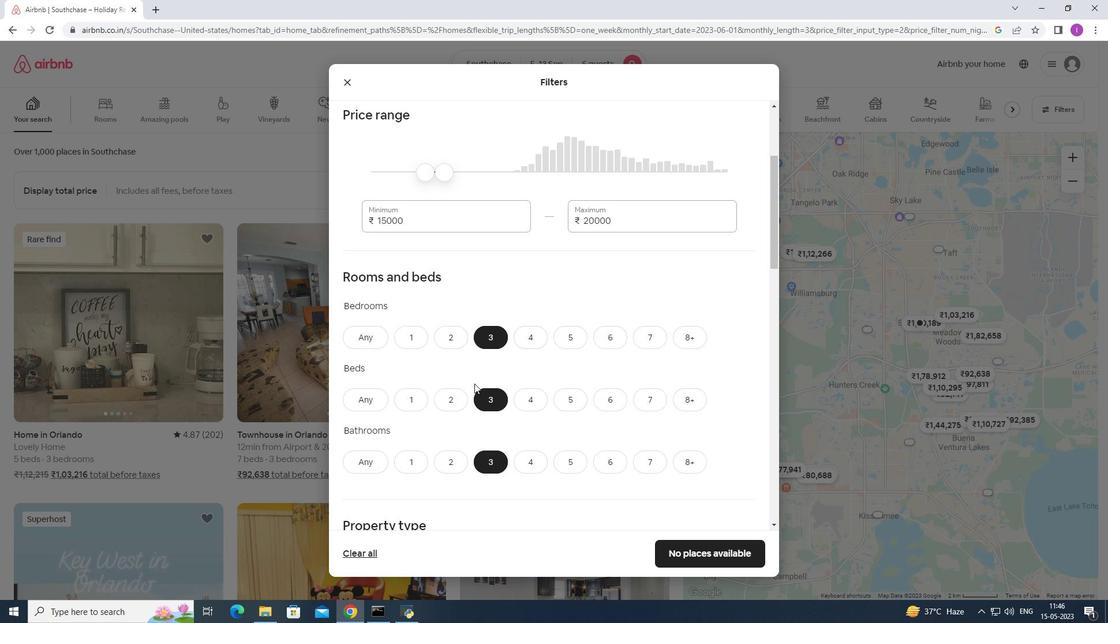 
Action: Mouse scrolled (475, 379) with delta (0, 0)
Screenshot: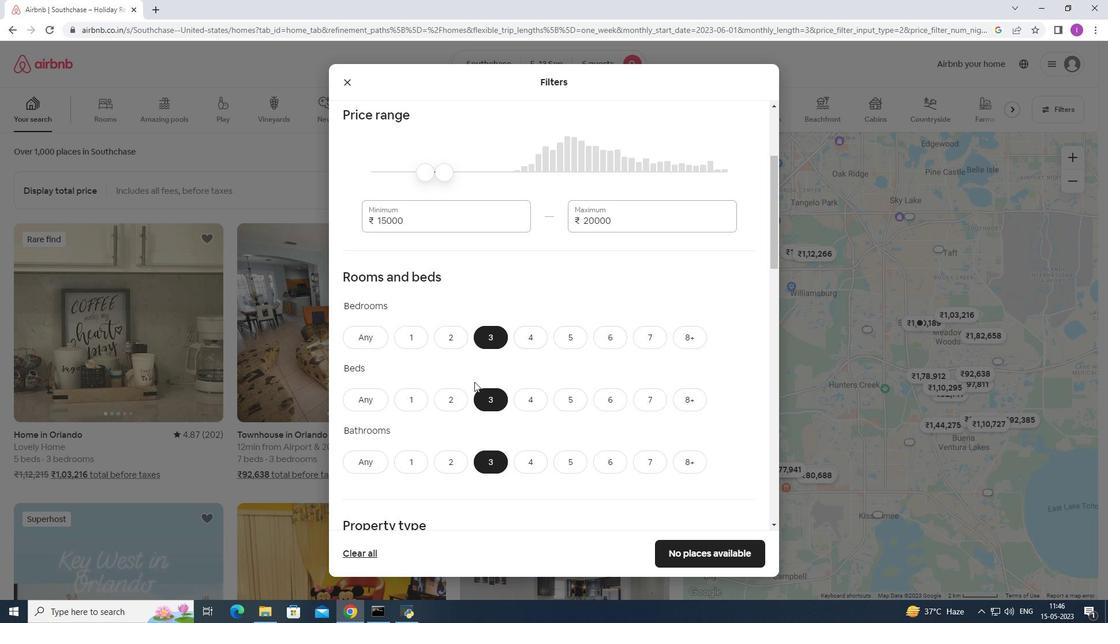 
Action: Mouse scrolled (475, 379) with delta (0, 0)
Screenshot: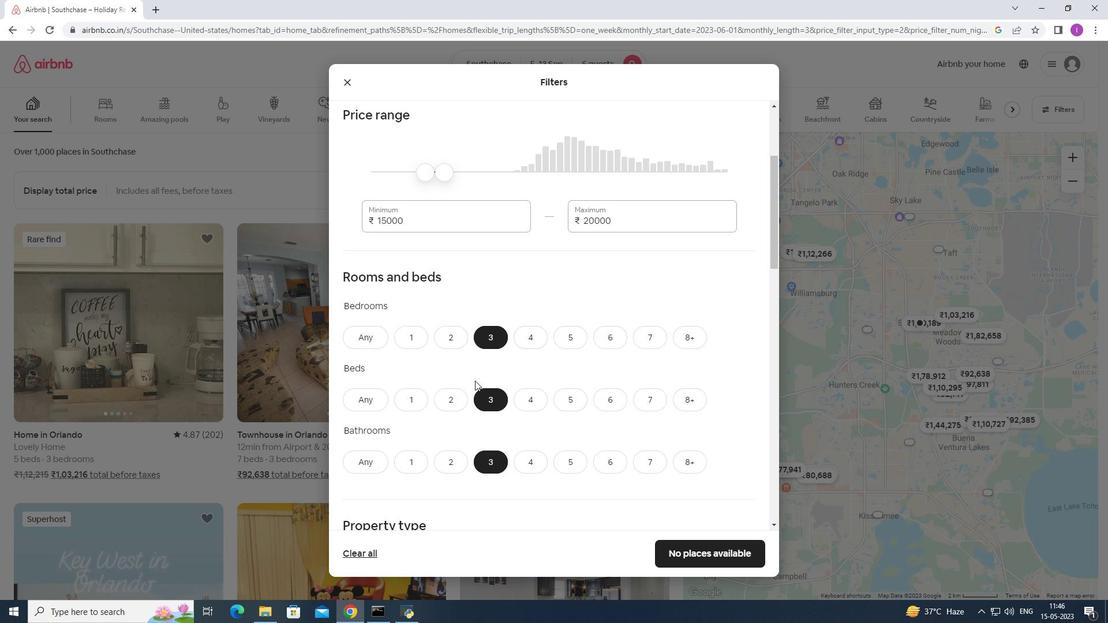 
Action: Mouse moved to (506, 368)
Screenshot: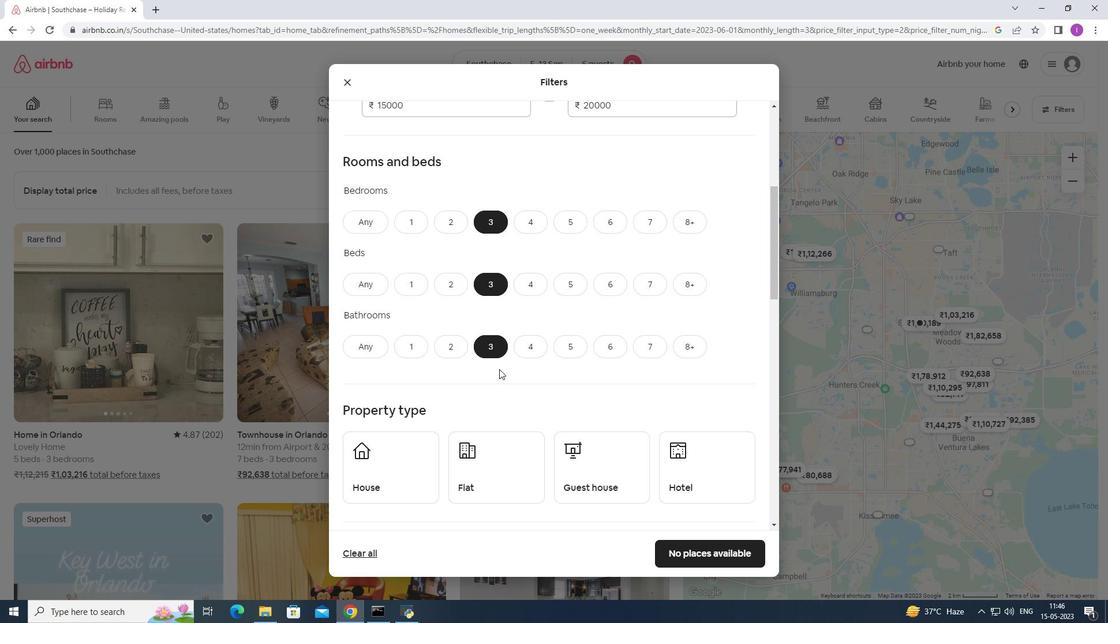 
Action: Mouse scrolled (506, 368) with delta (0, 0)
Screenshot: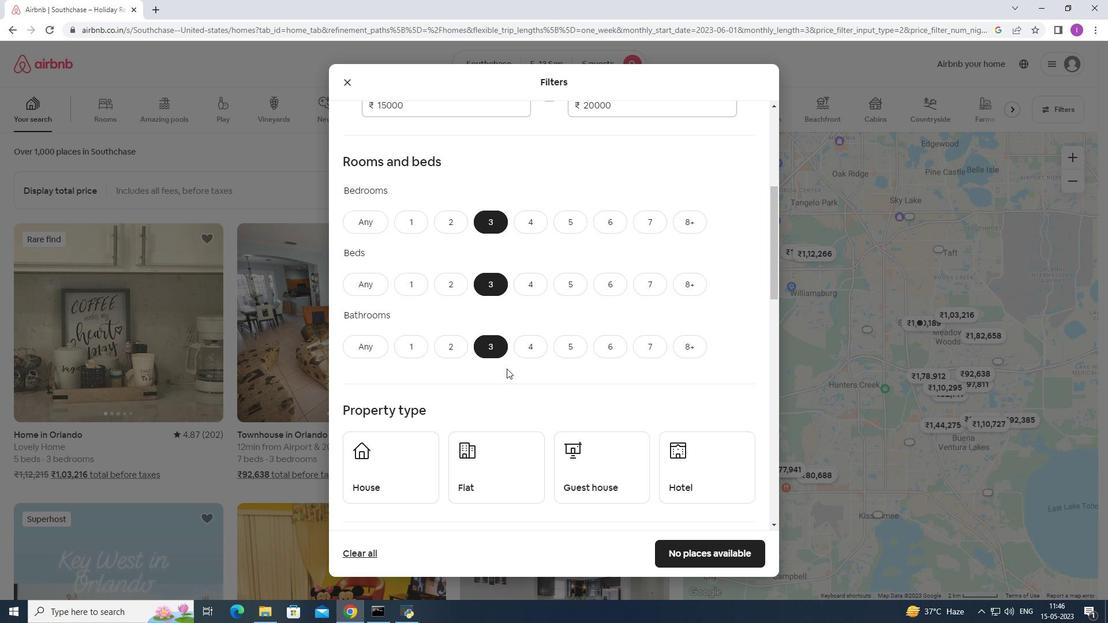 
Action: Mouse moved to (404, 413)
Screenshot: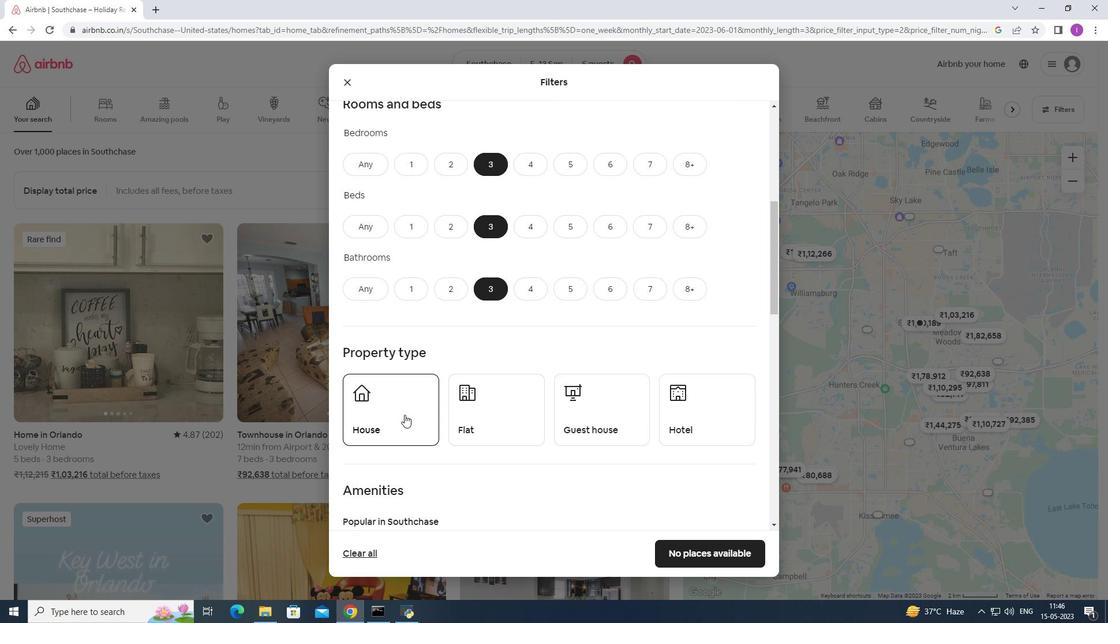 
Action: Mouse pressed left at (404, 413)
Screenshot: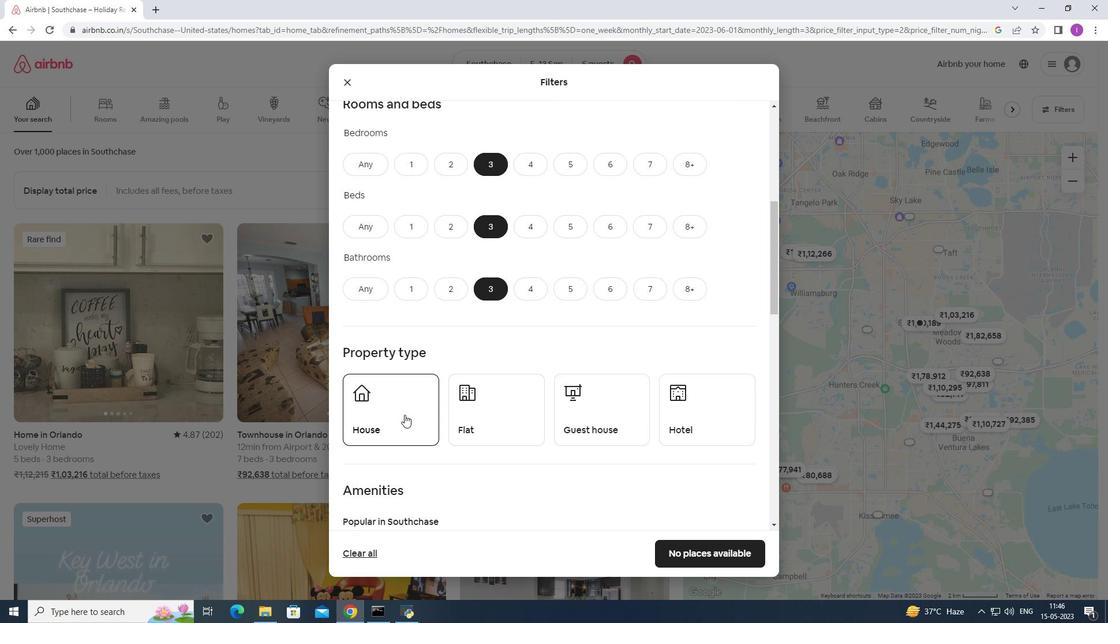 
Action: Mouse moved to (524, 427)
Screenshot: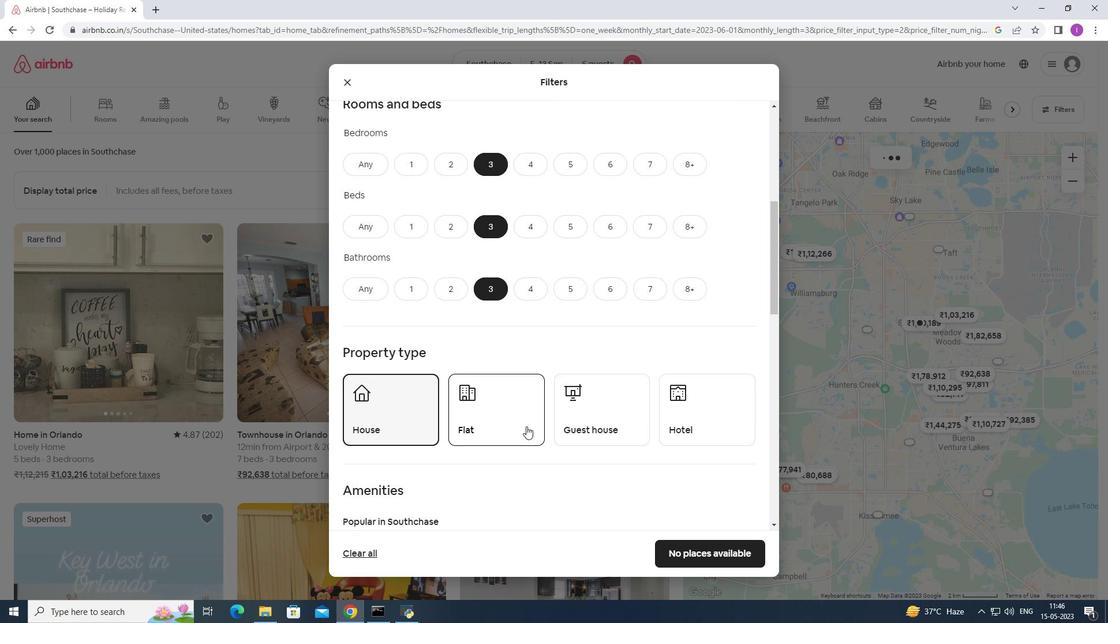 
Action: Mouse pressed left at (524, 427)
Screenshot: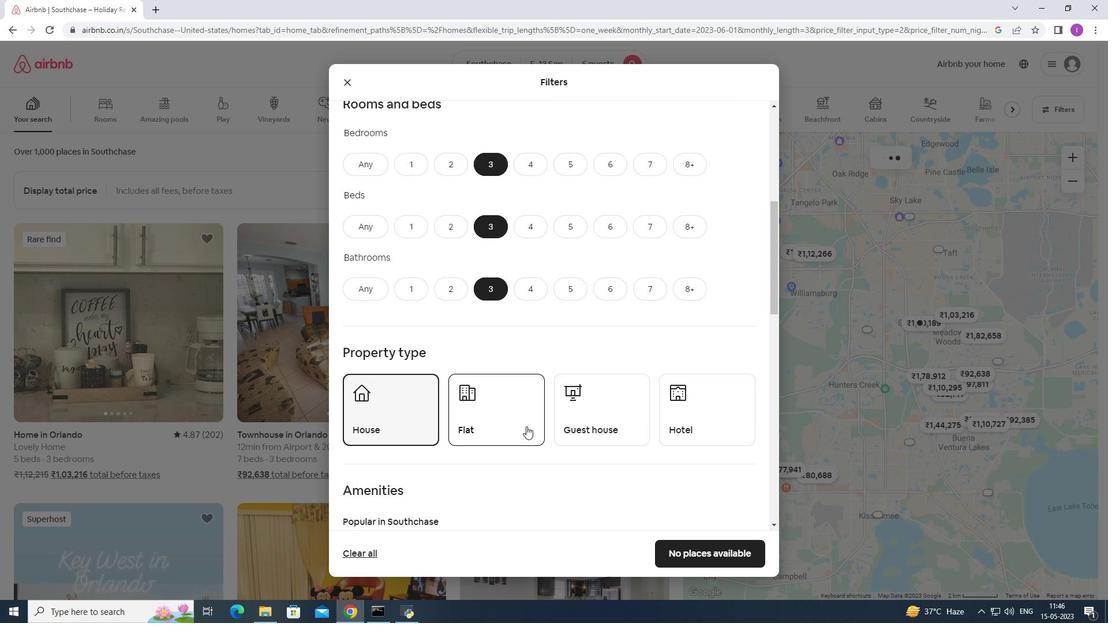 
Action: Mouse moved to (604, 426)
Screenshot: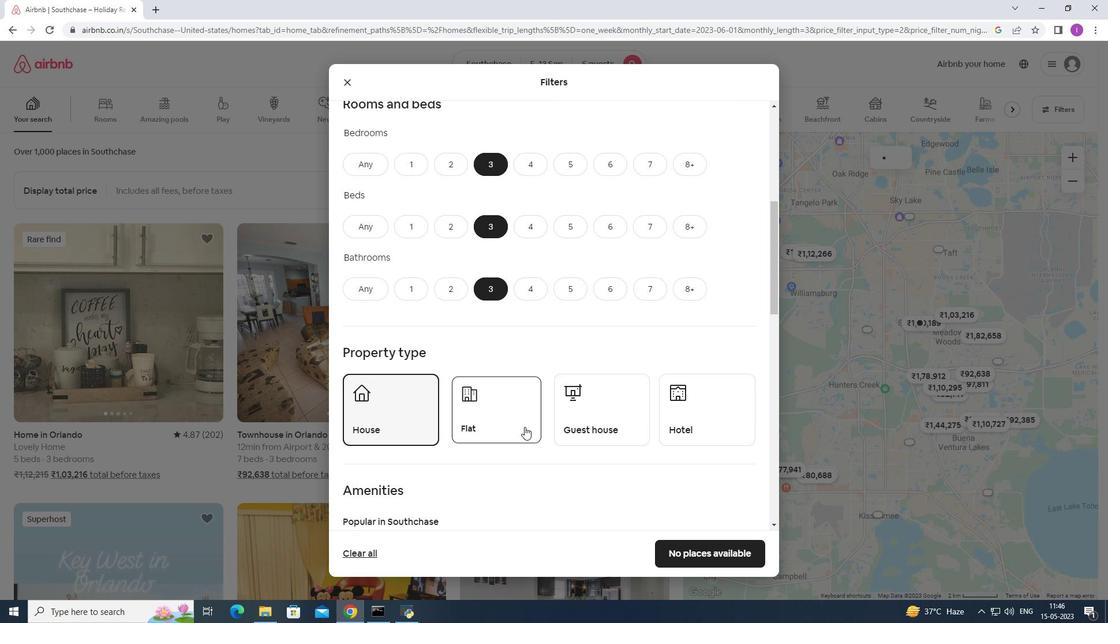 
Action: Mouse pressed left at (604, 426)
Screenshot: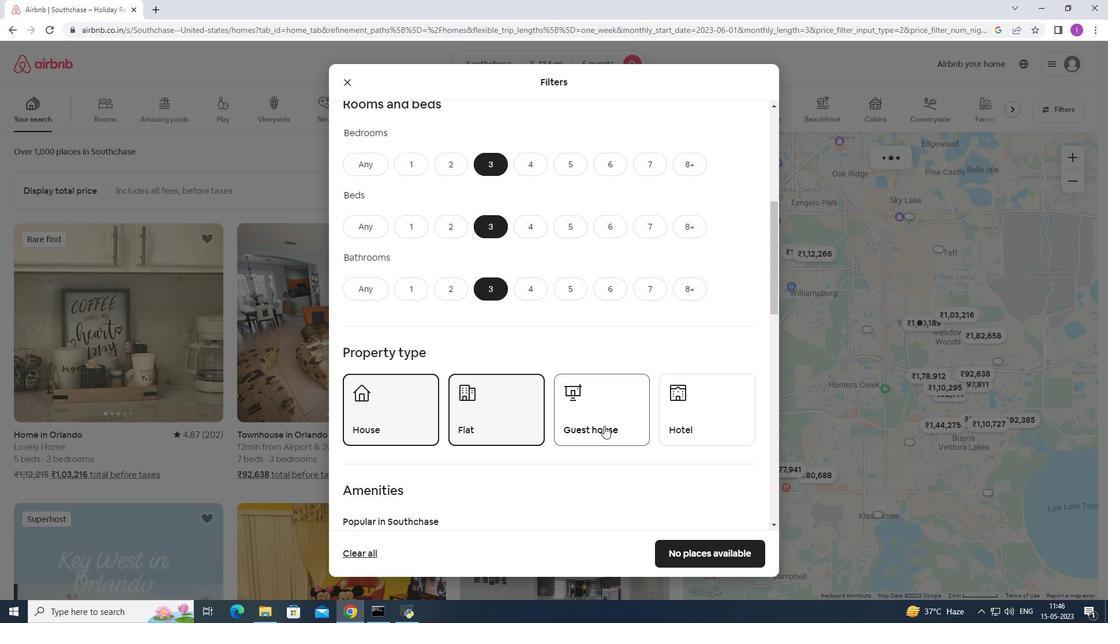 
Action: Mouse moved to (702, 435)
Screenshot: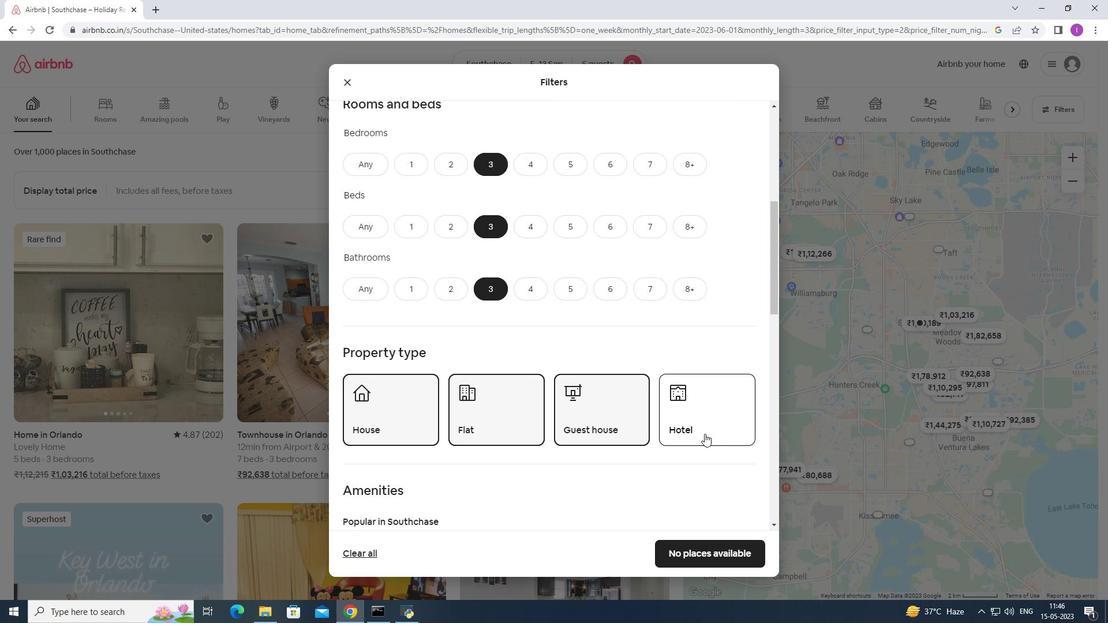 
Action: Mouse scrolled (702, 434) with delta (0, 0)
Screenshot: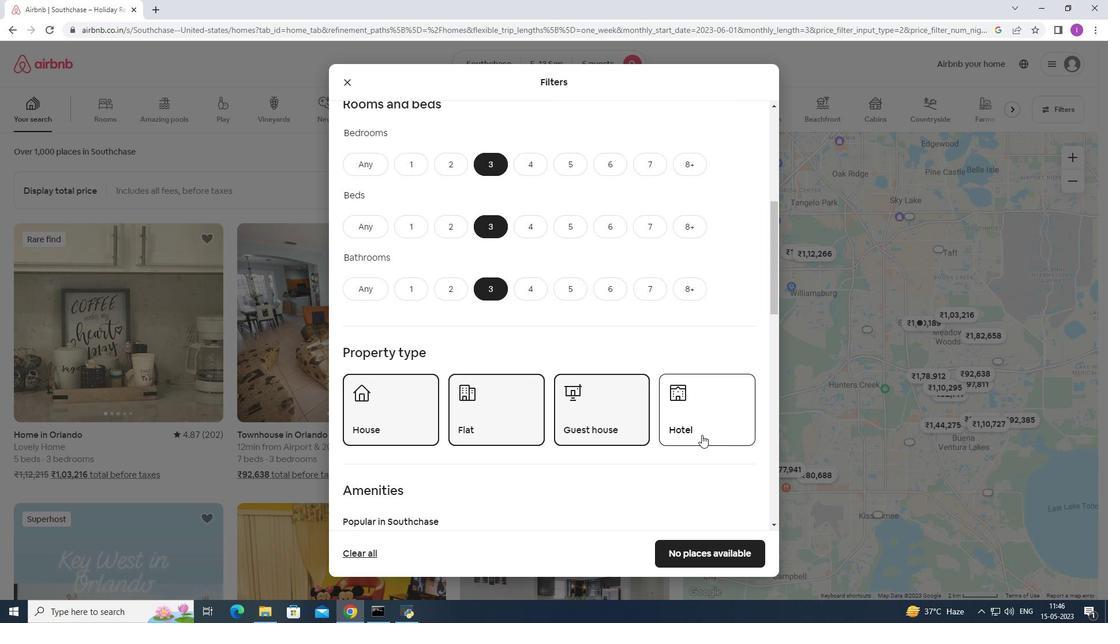 
Action: Mouse scrolled (702, 434) with delta (0, 0)
Screenshot: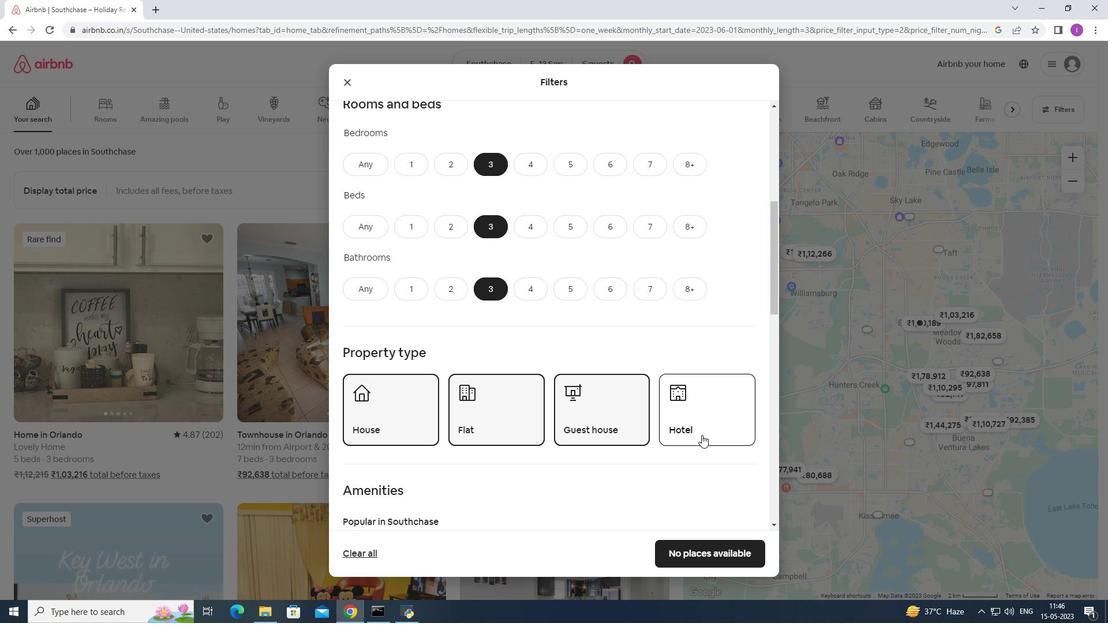 
Action: Mouse scrolled (702, 434) with delta (0, 0)
Screenshot: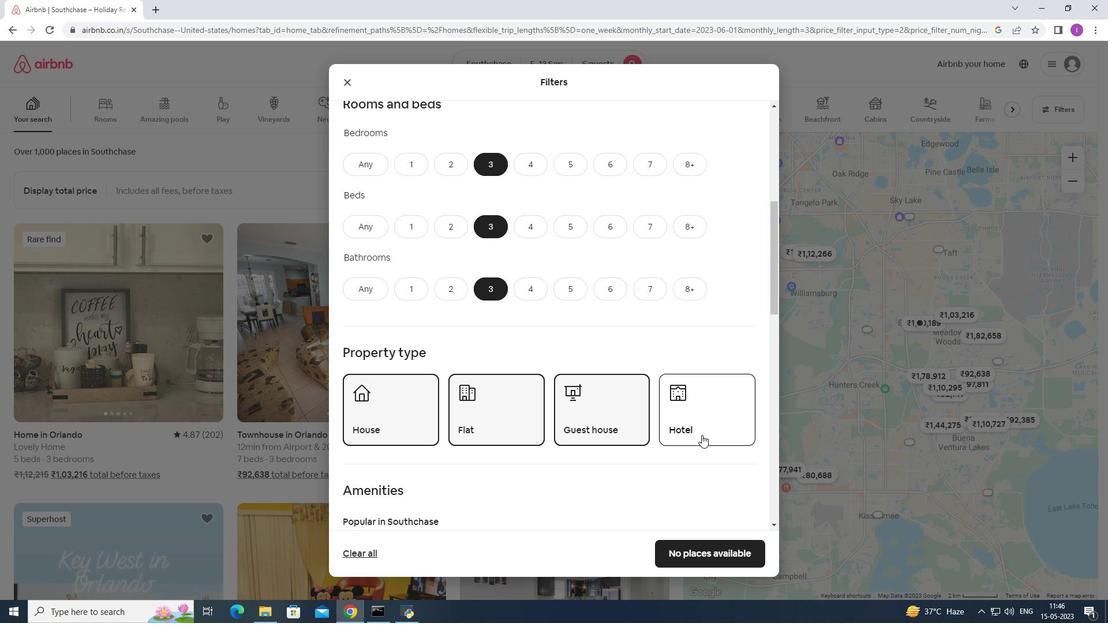 
Action: Mouse moved to (594, 417)
Screenshot: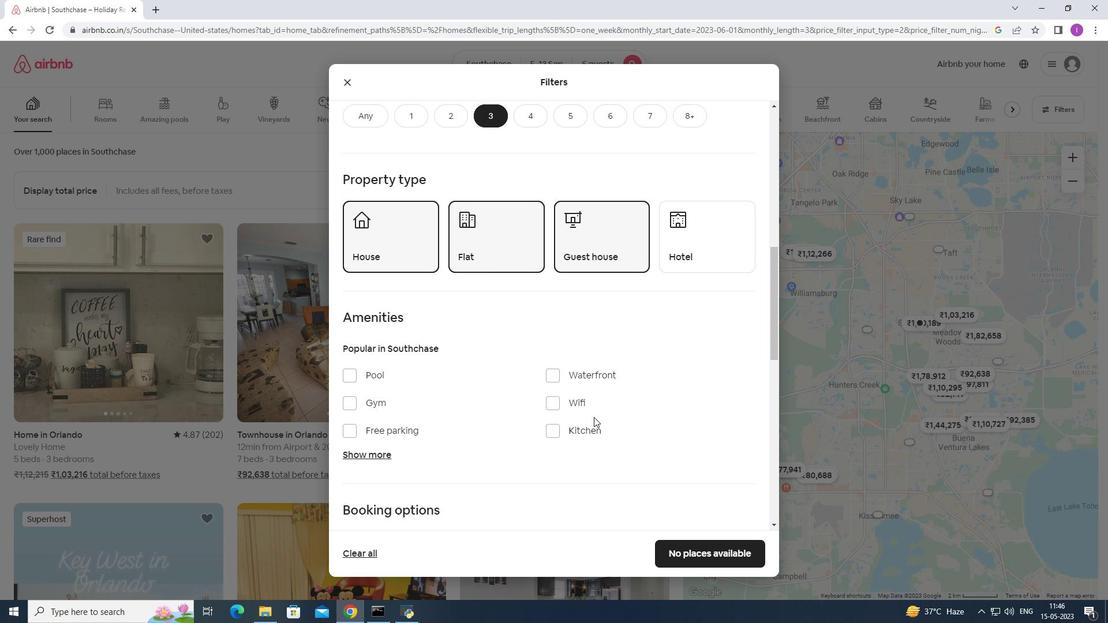 
Action: Mouse scrolled (594, 417) with delta (0, 0)
Screenshot: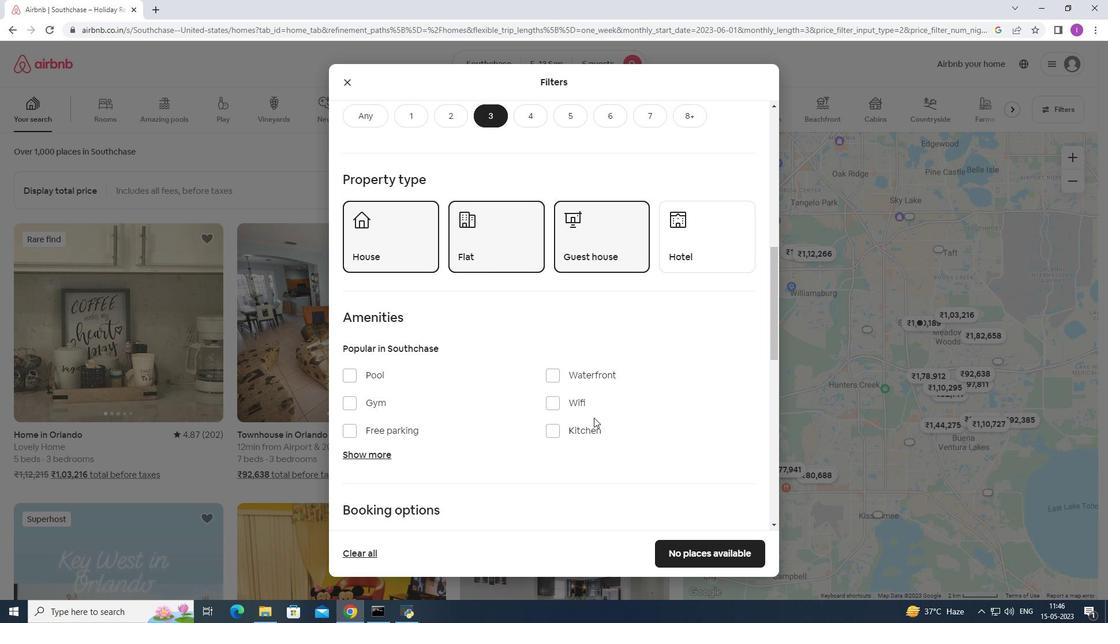 
Action: Mouse scrolled (594, 417) with delta (0, 0)
Screenshot: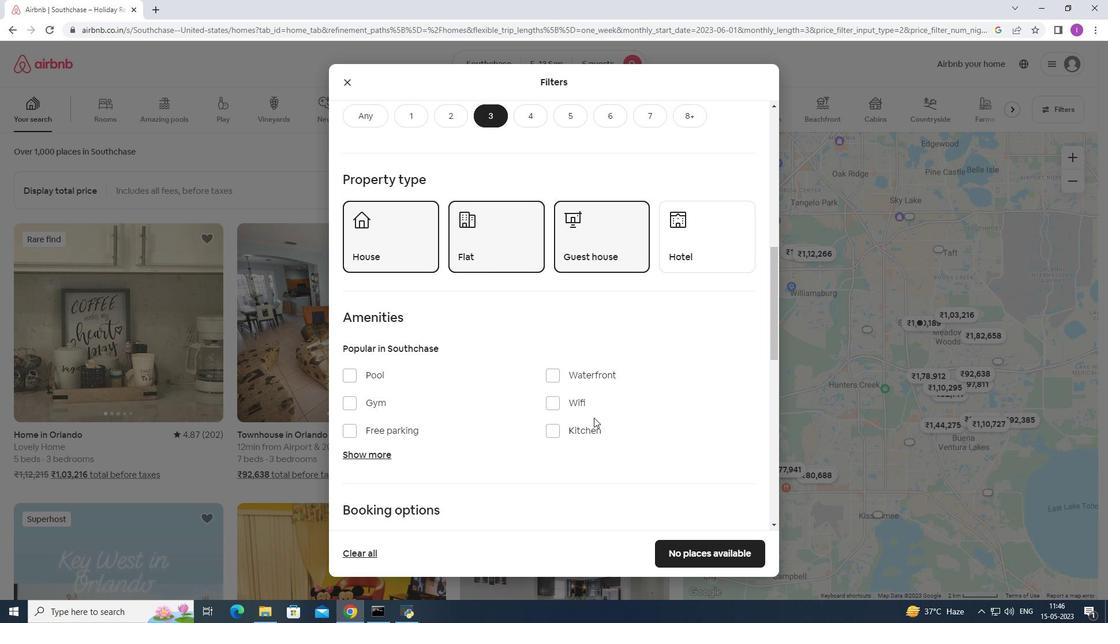 
Action: Mouse moved to (668, 409)
Screenshot: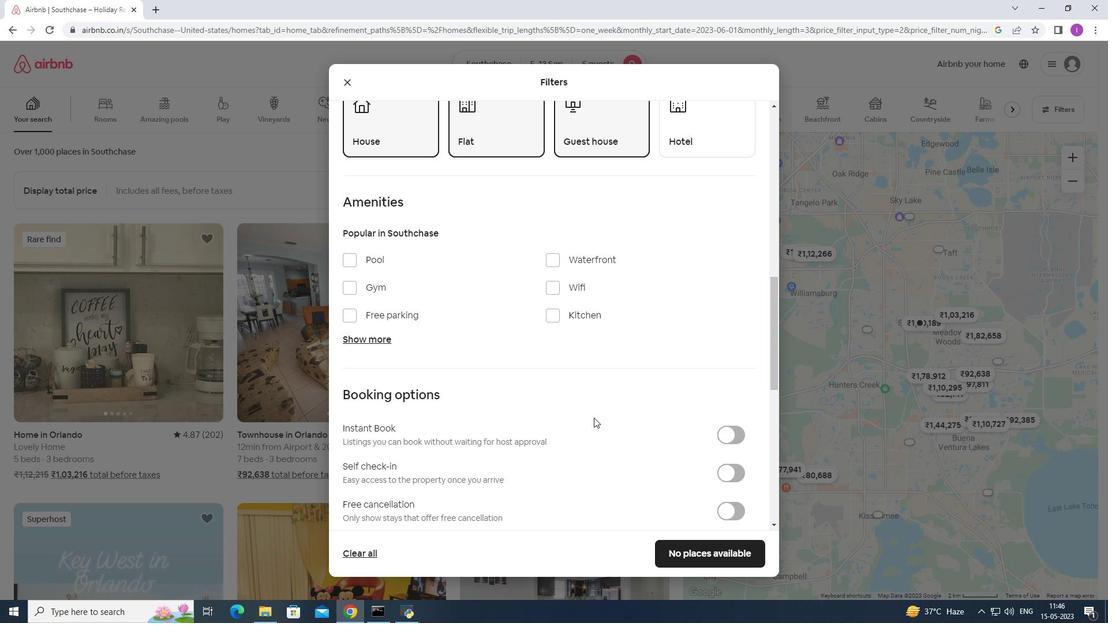 
Action: Mouse scrolled (668, 408) with delta (0, 0)
Screenshot: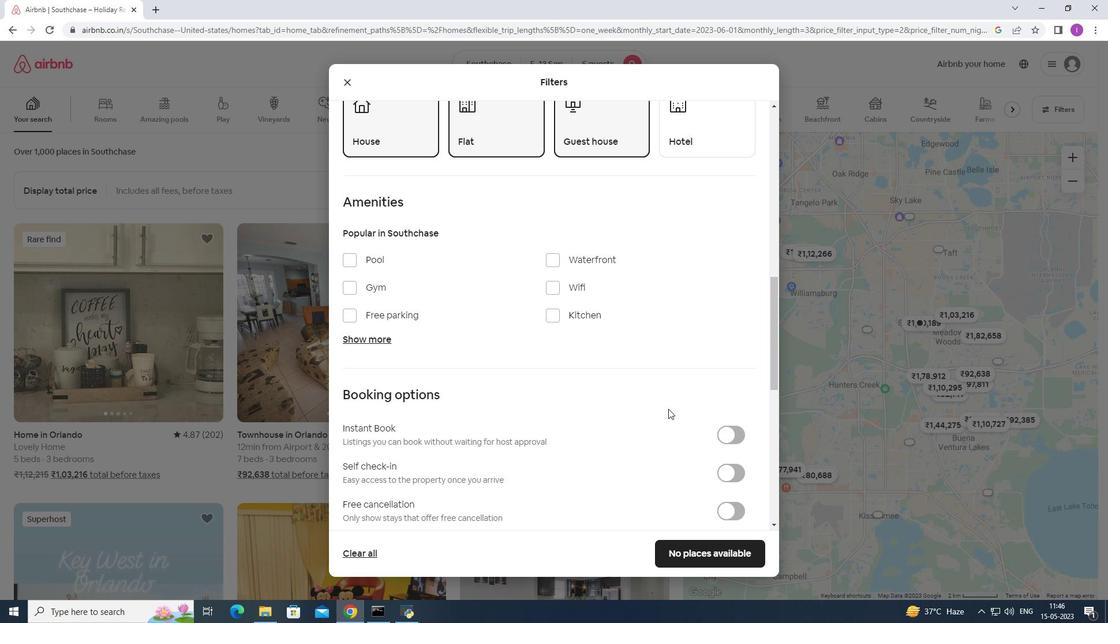 
Action: Mouse scrolled (668, 408) with delta (0, 0)
Screenshot: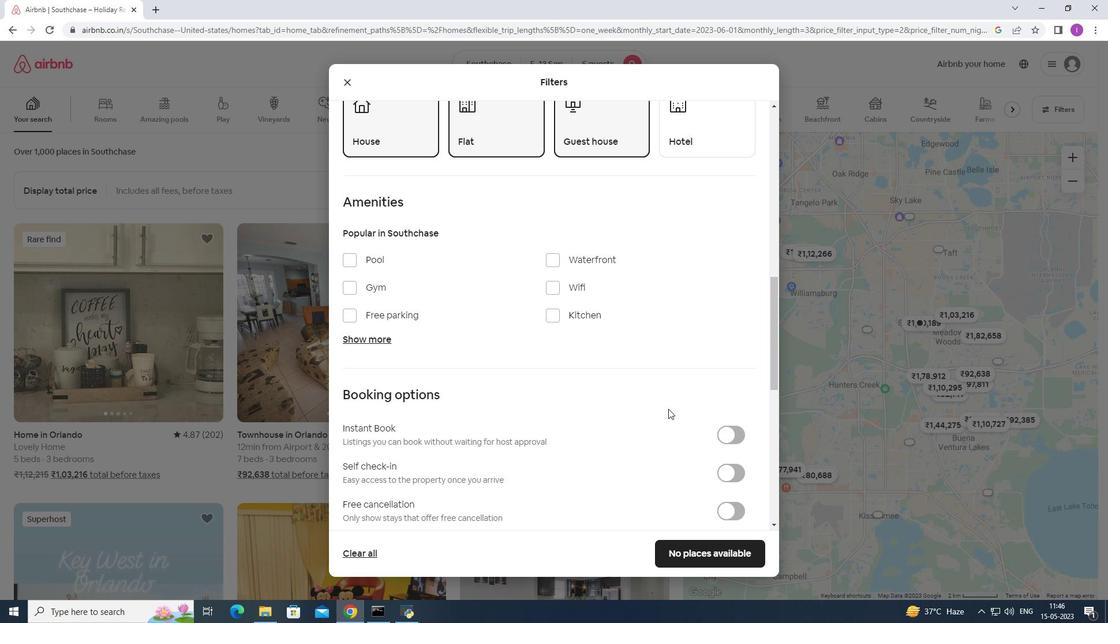 
Action: Mouse scrolled (668, 408) with delta (0, 0)
Screenshot: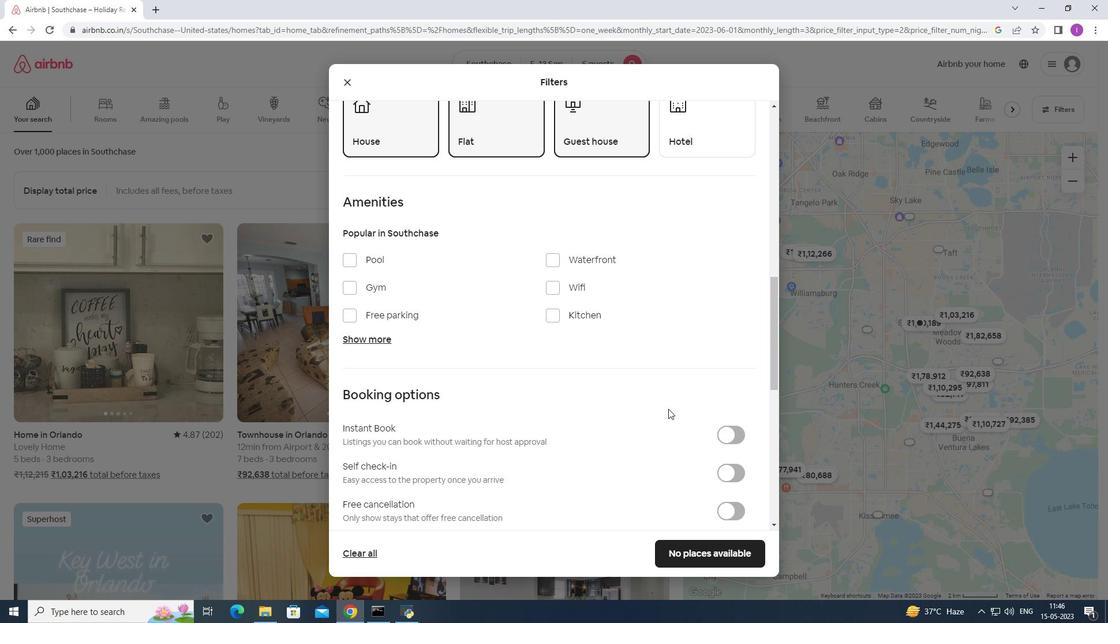 
Action: Mouse moved to (728, 296)
Screenshot: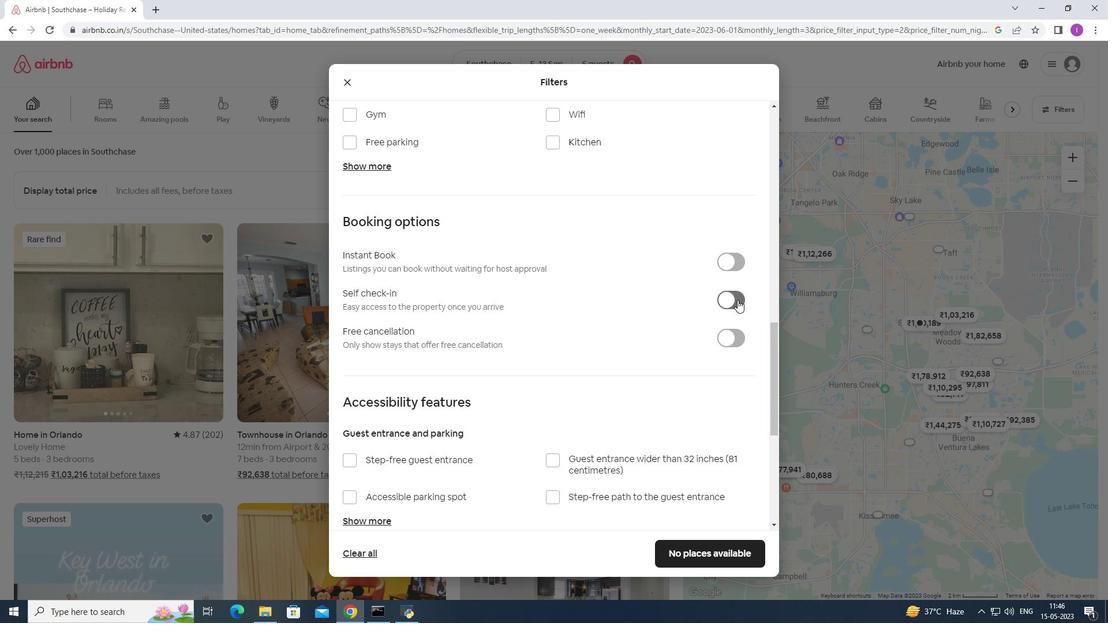 
Action: Mouse pressed left at (728, 296)
Screenshot: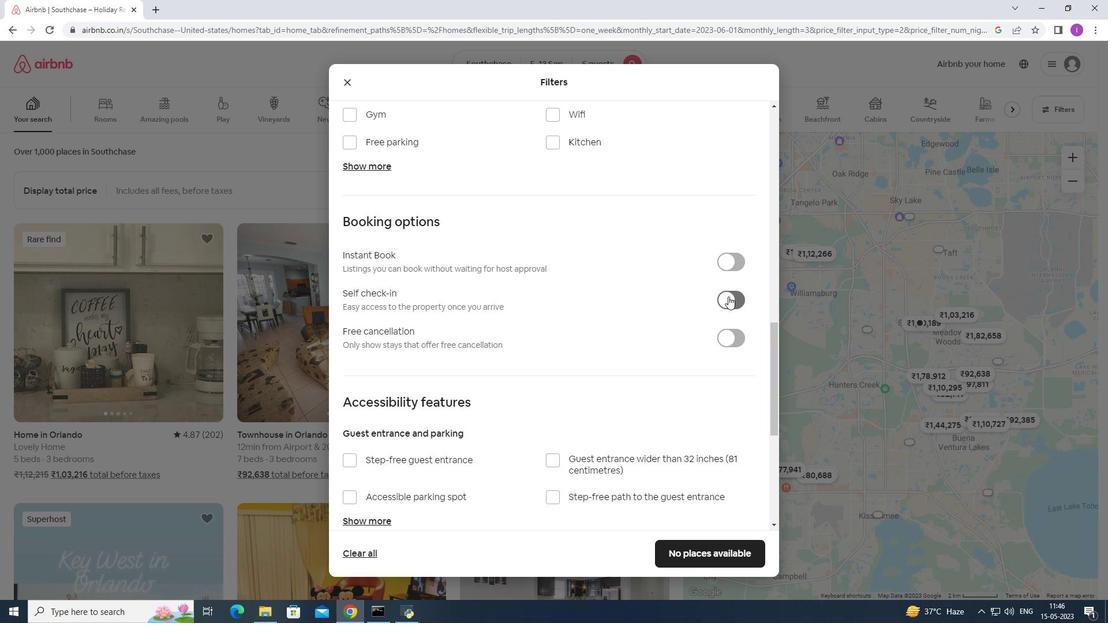 
Action: Mouse moved to (479, 376)
Screenshot: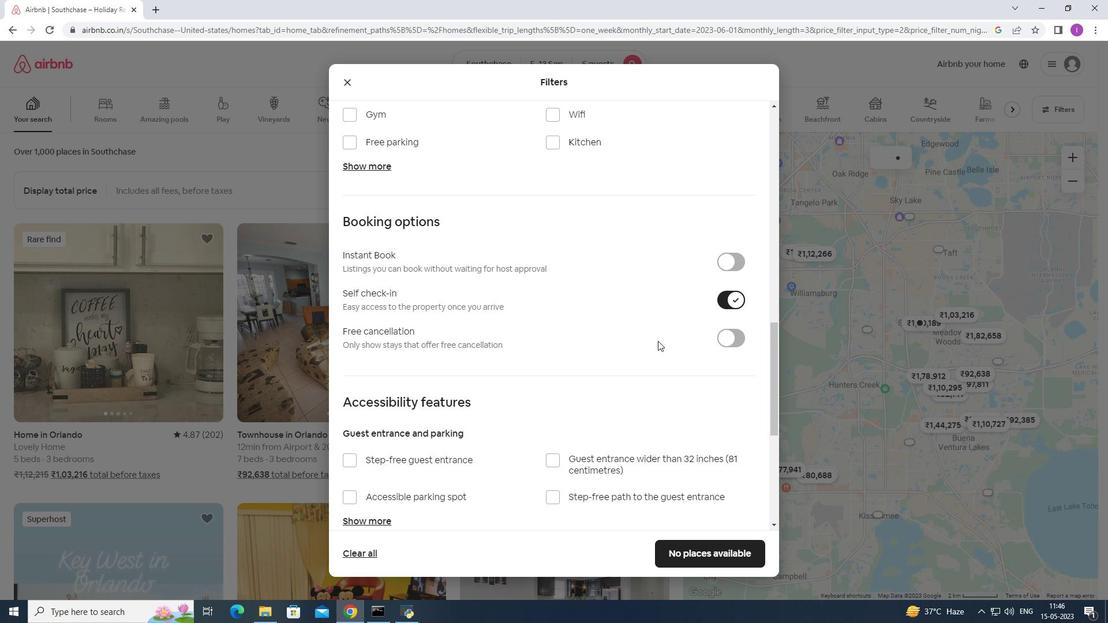 
Action: Mouse scrolled (479, 376) with delta (0, 0)
Screenshot: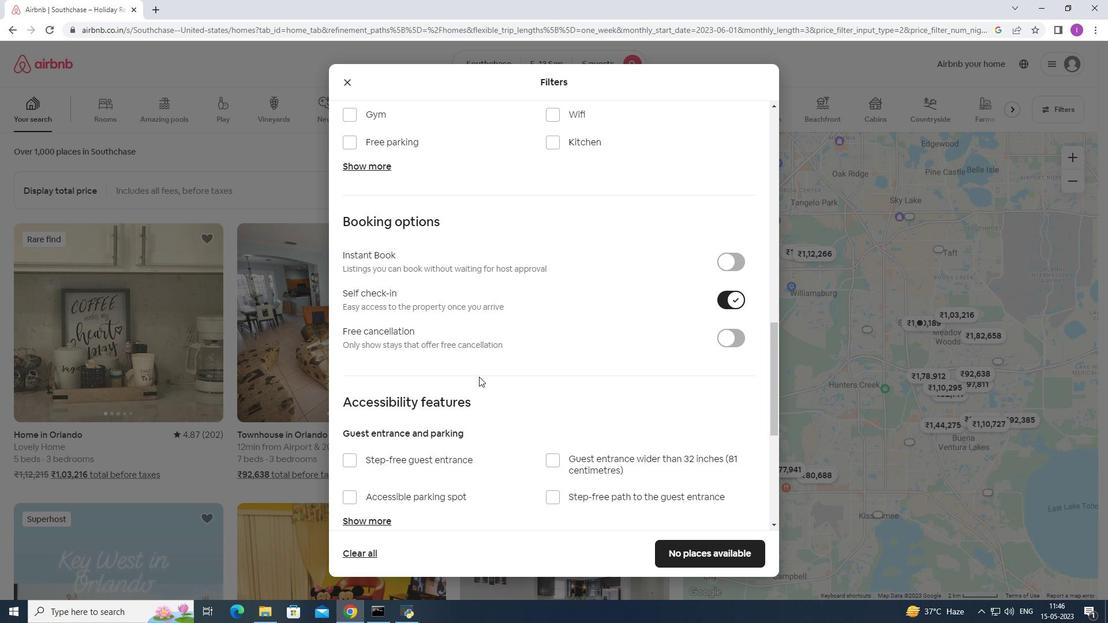 
Action: Mouse scrolled (479, 376) with delta (0, 0)
Screenshot: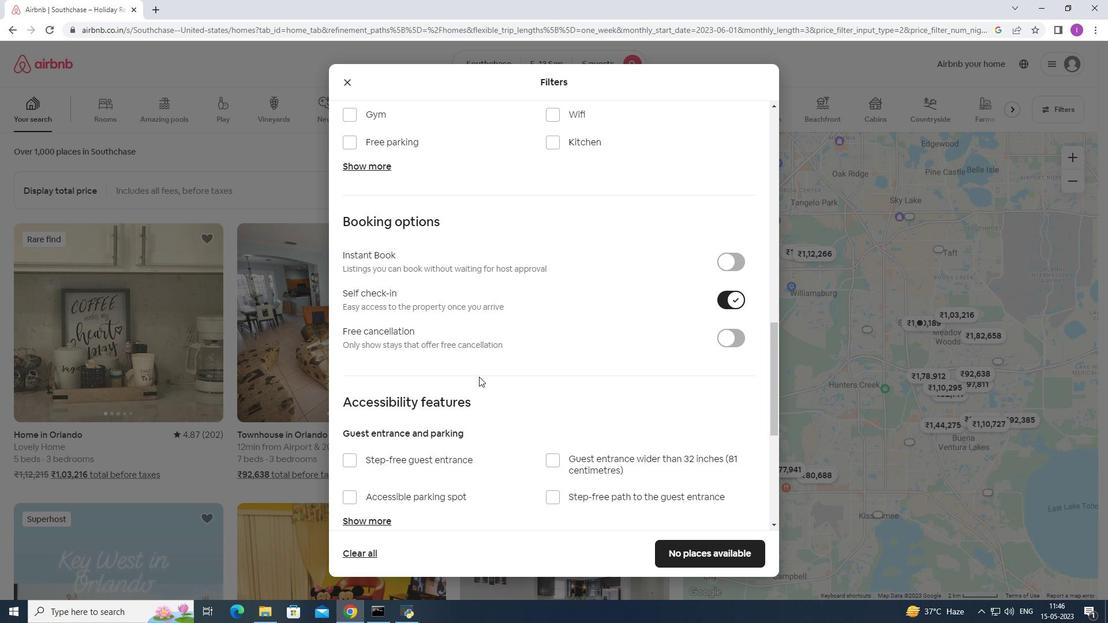 
Action: Mouse scrolled (479, 376) with delta (0, 0)
Screenshot: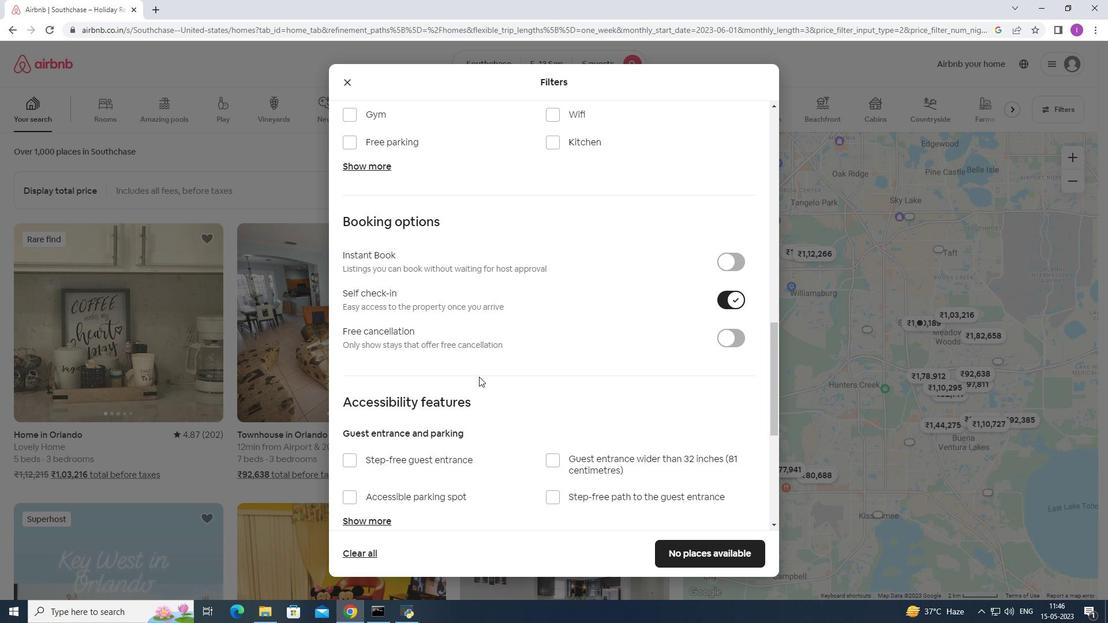 
Action: Mouse scrolled (479, 376) with delta (0, 0)
Screenshot: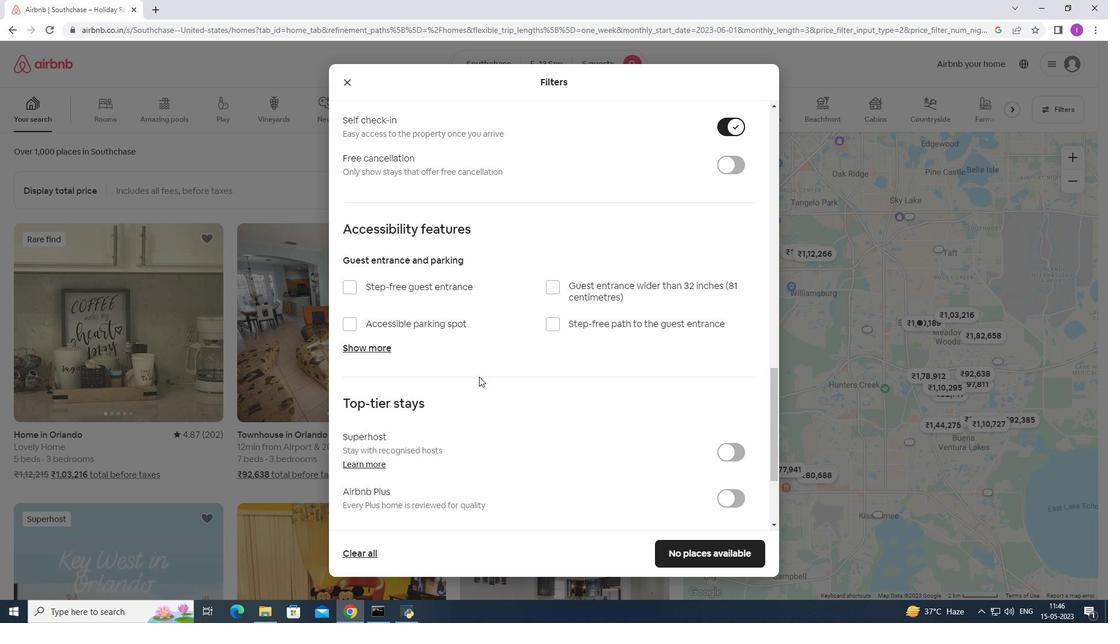 
Action: Mouse scrolled (479, 376) with delta (0, 0)
Screenshot: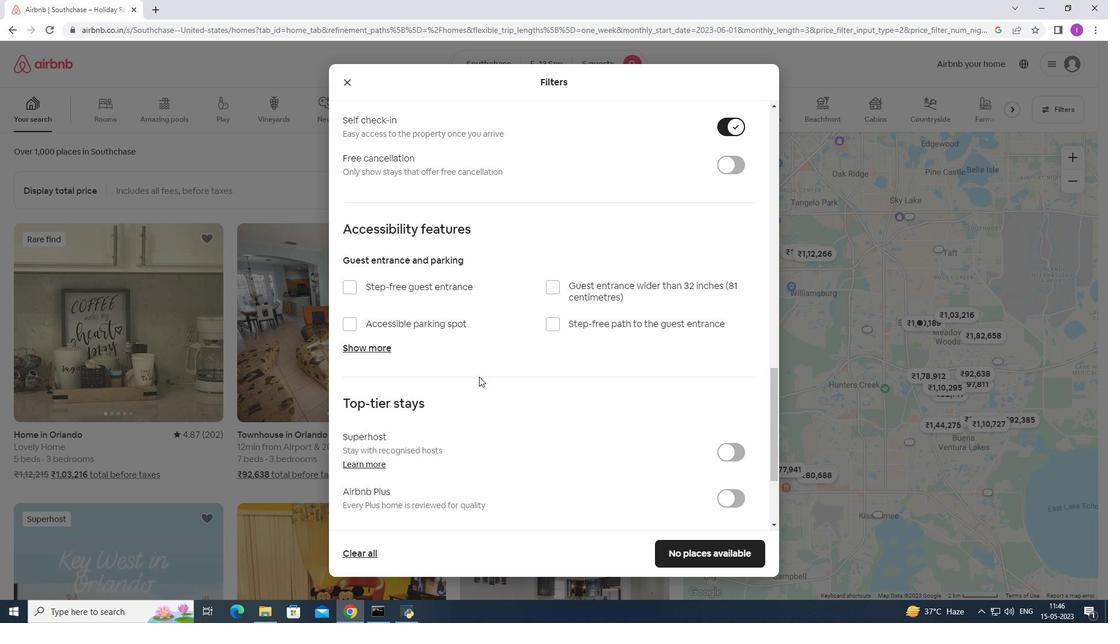
Action: Mouse scrolled (479, 376) with delta (0, 0)
Screenshot: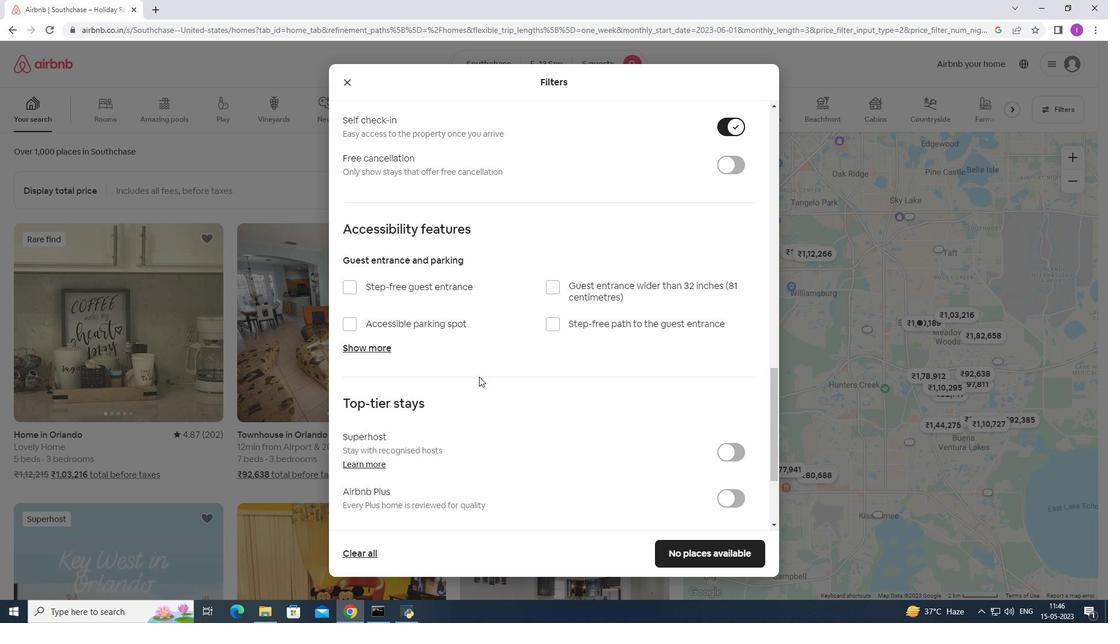 
Action: Mouse scrolled (479, 376) with delta (0, 0)
Screenshot: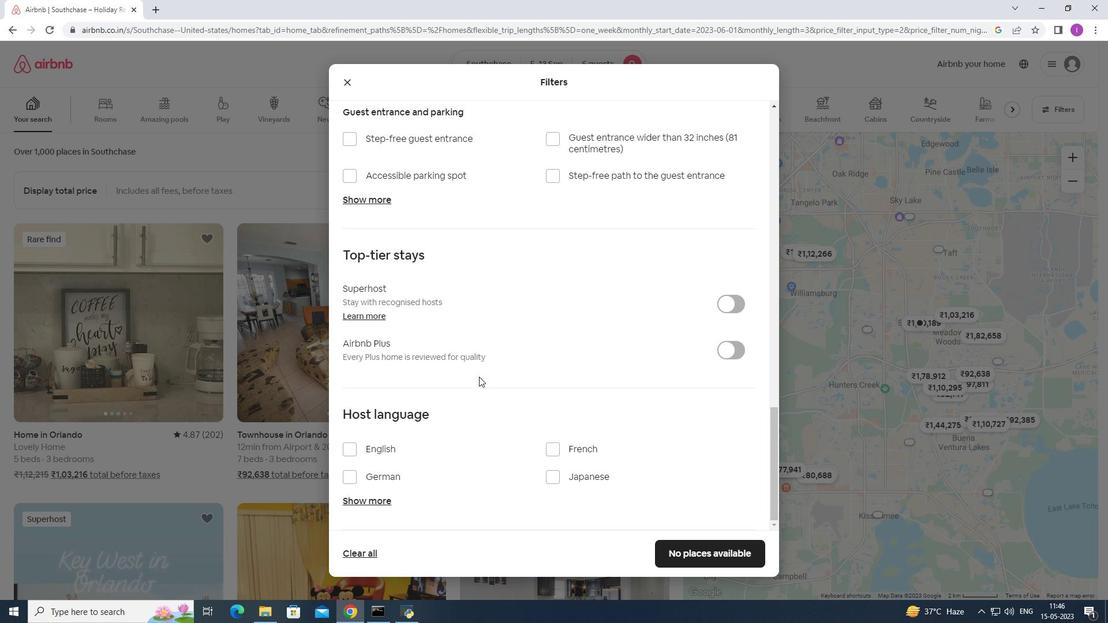 
Action: Mouse scrolled (479, 376) with delta (0, 0)
Screenshot: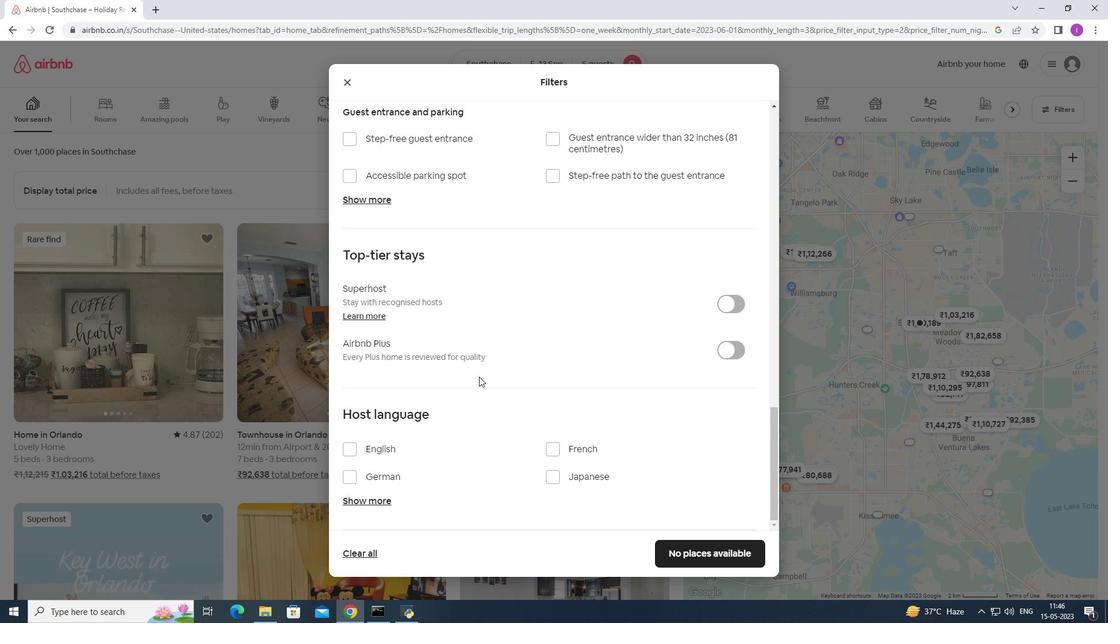 
Action: Mouse scrolled (479, 376) with delta (0, 0)
Screenshot: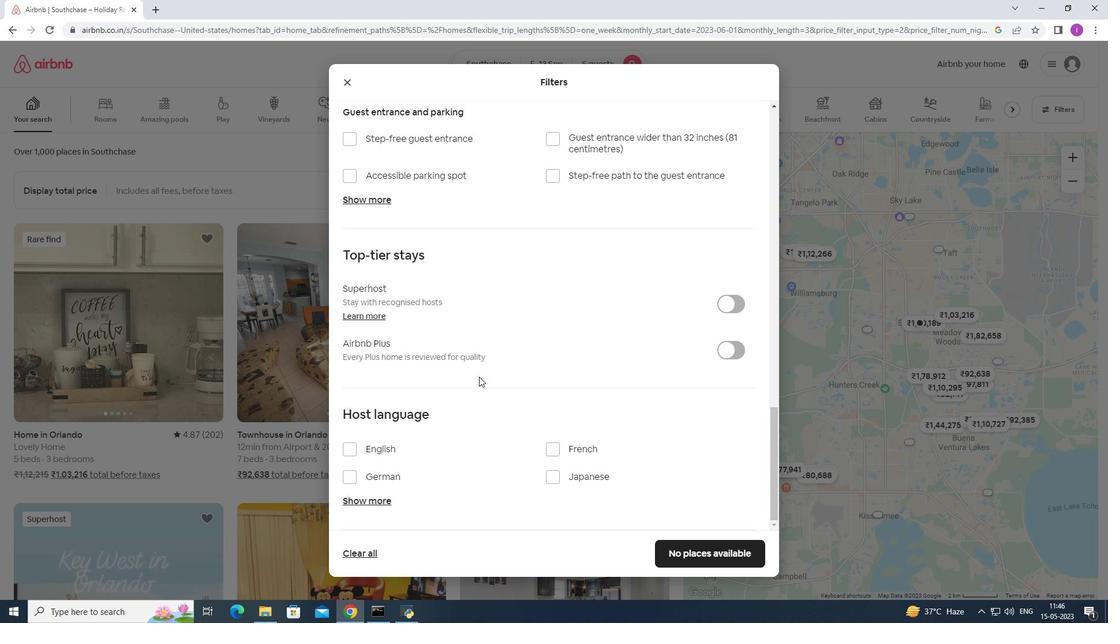 
Action: Mouse moved to (348, 448)
Screenshot: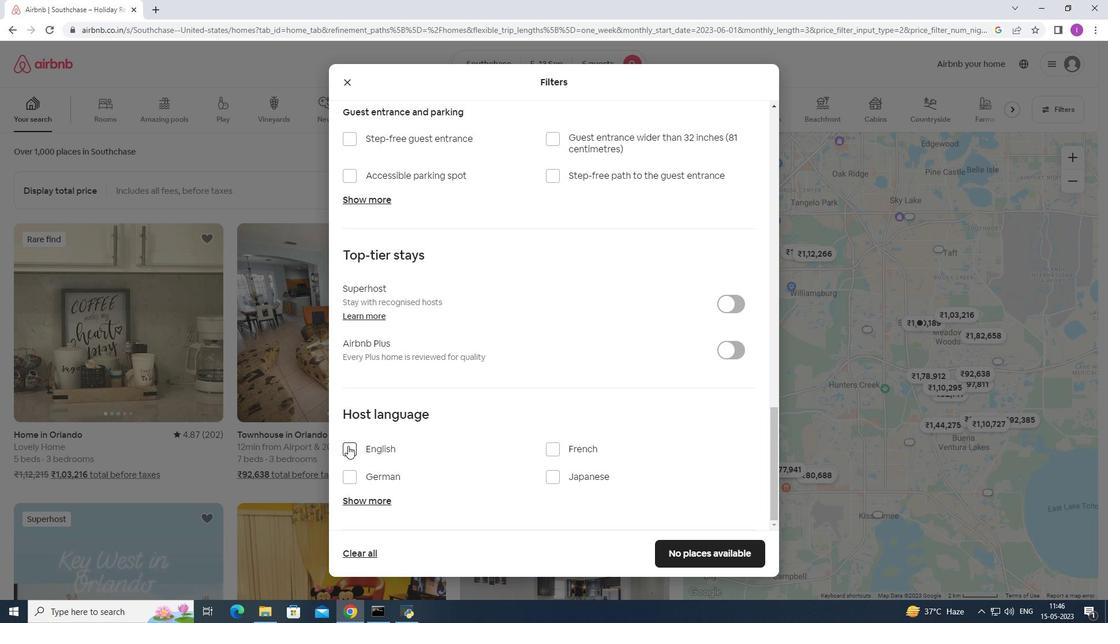 
Action: Mouse pressed left at (348, 448)
Screenshot: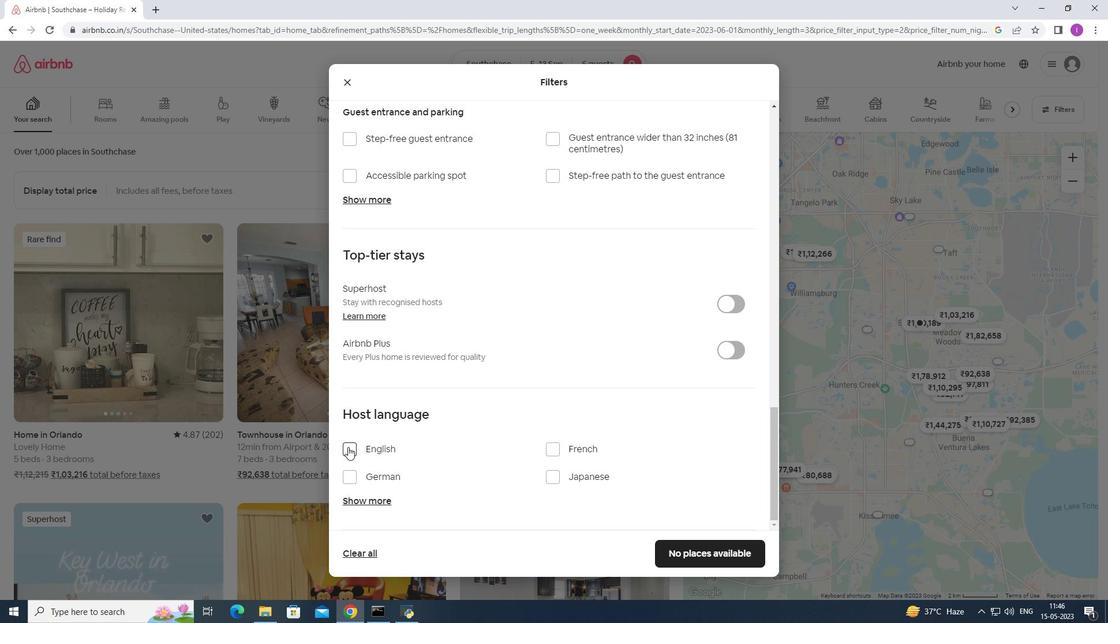
Action: Mouse moved to (680, 560)
Screenshot: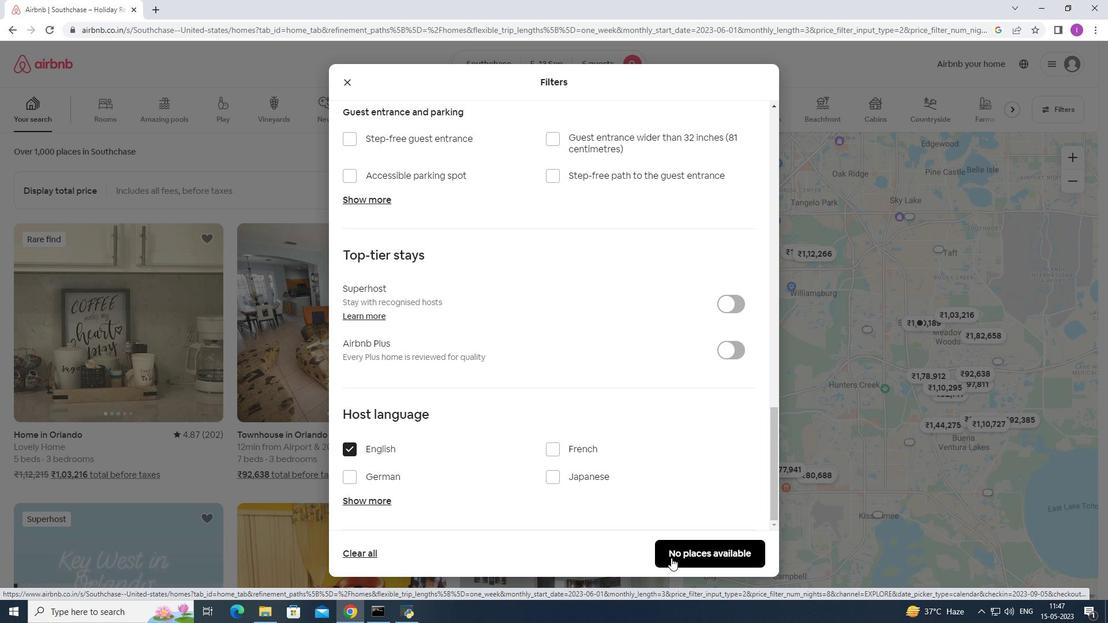 
Action: Mouse pressed left at (680, 560)
Screenshot: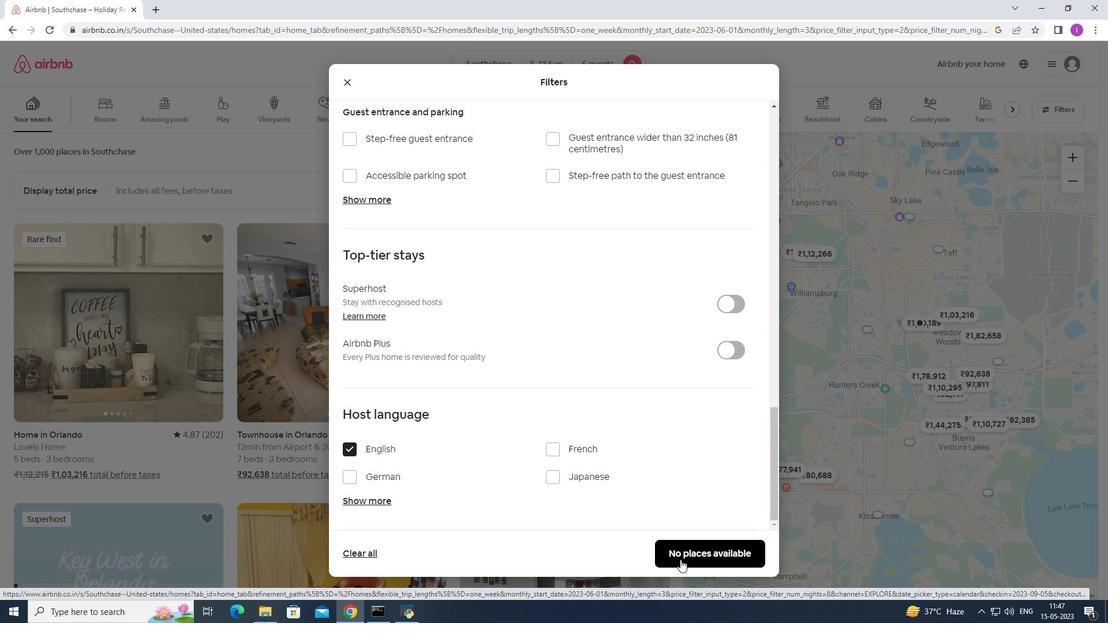 
Action: Mouse moved to (680, 560)
Screenshot: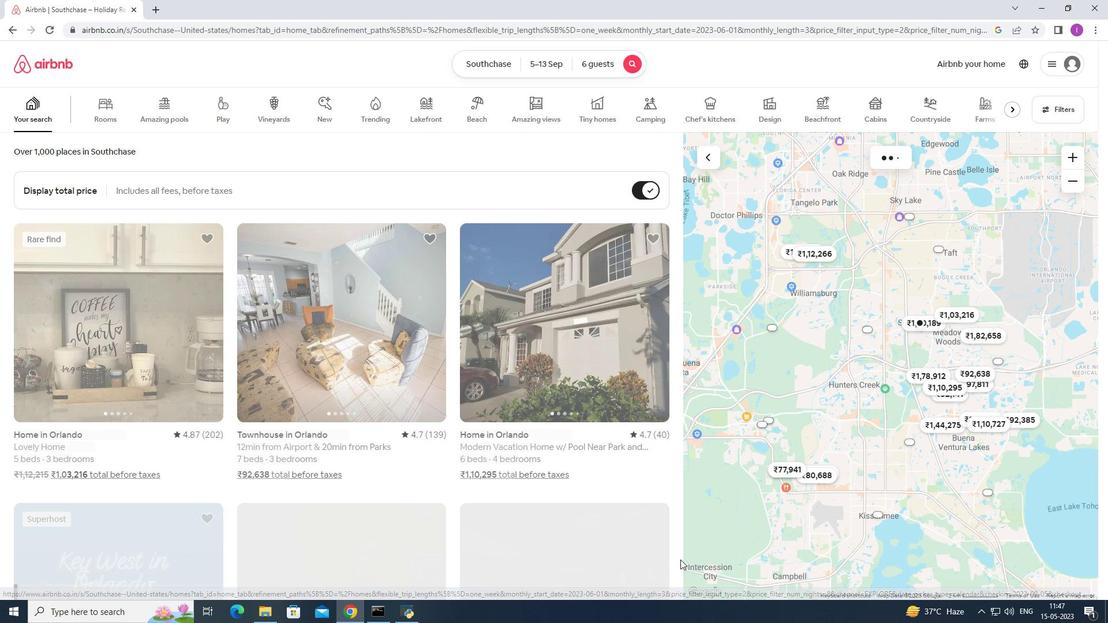
